 Task: nan
Action: Mouse moved to (372, 105)
Screenshot: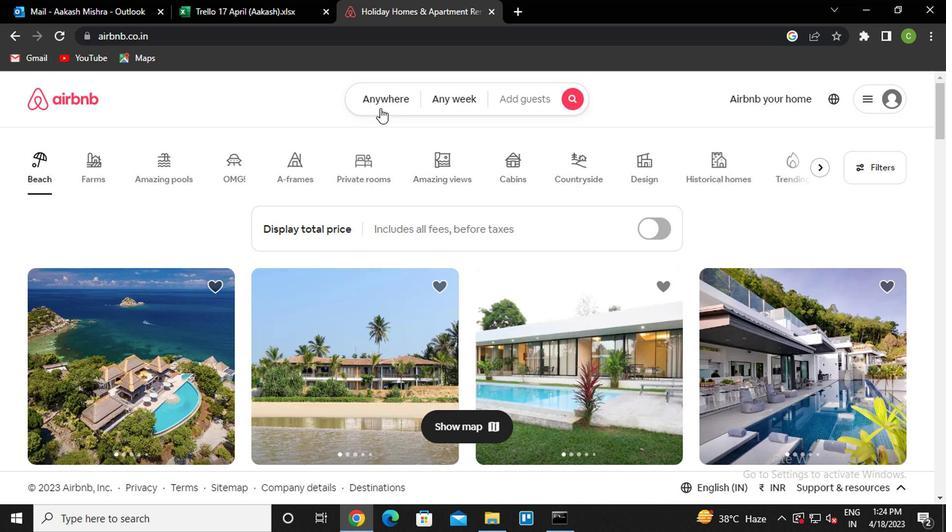 
Action: Mouse pressed left at (372, 105)
Screenshot: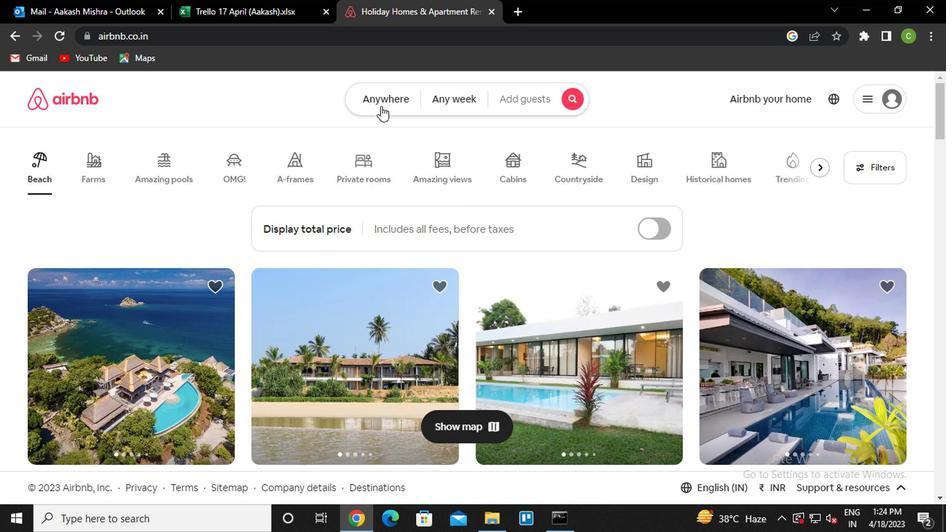 
Action: Mouse moved to (288, 160)
Screenshot: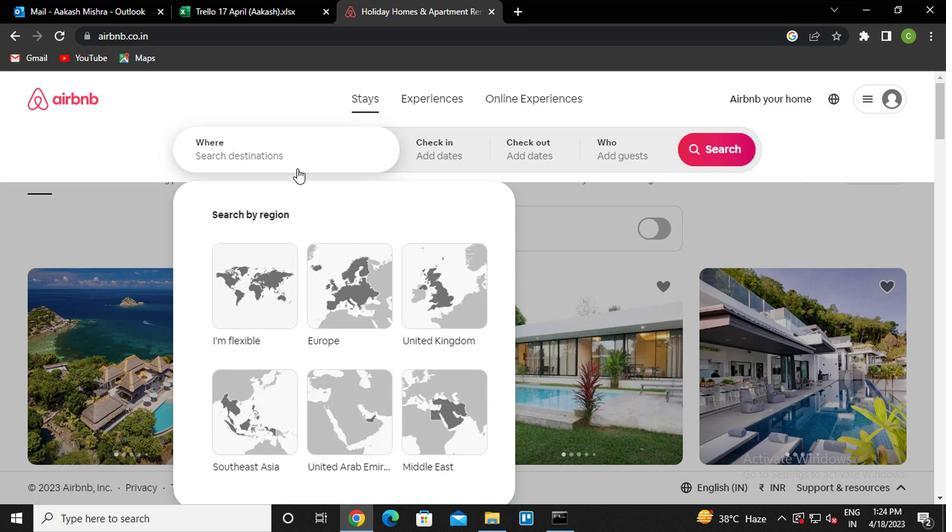 
Action: Mouse pressed left at (288, 160)
Screenshot: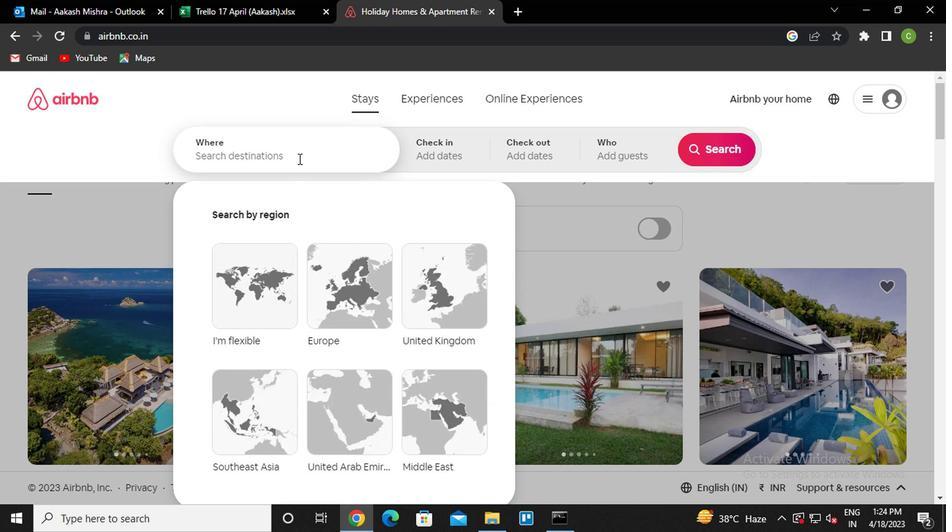 
Action: Key pressed m<Key.caps_lock>oreno<Key.space>brazil
Screenshot: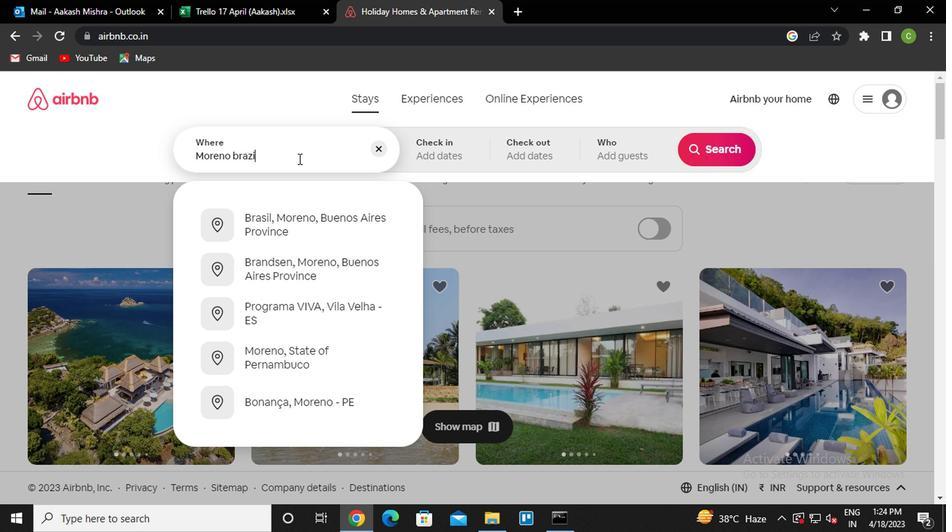 
Action: Mouse moved to (304, 238)
Screenshot: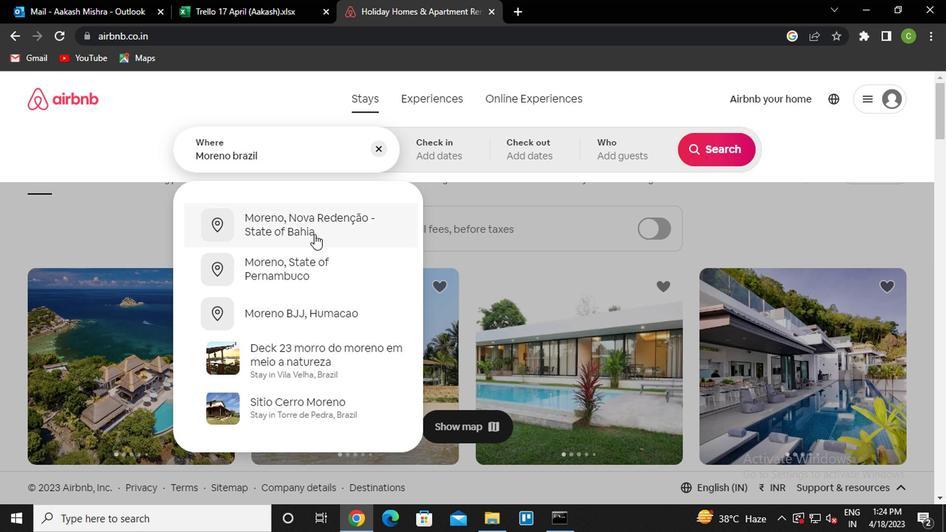 
Action: Mouse pressed left at (304, 238)
Screenshot: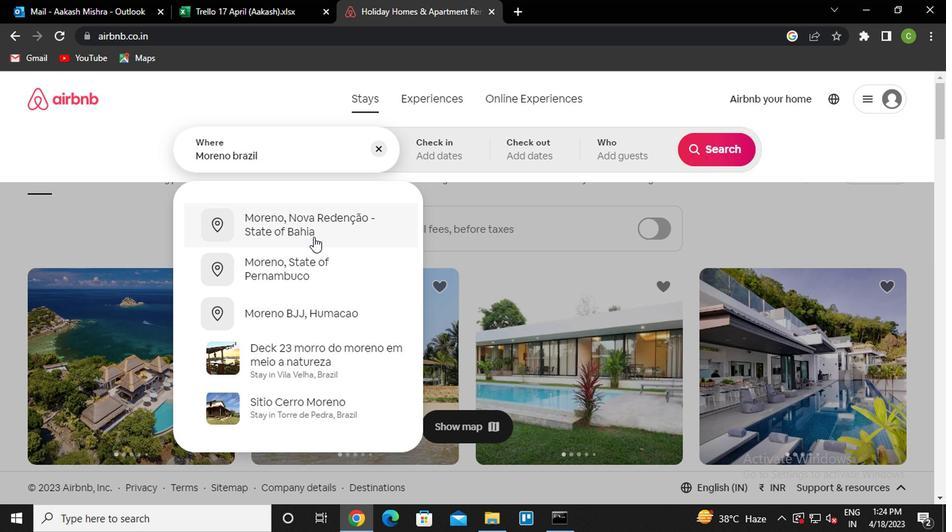 
Action: Mouse moved to (710, 260)
Screenshot: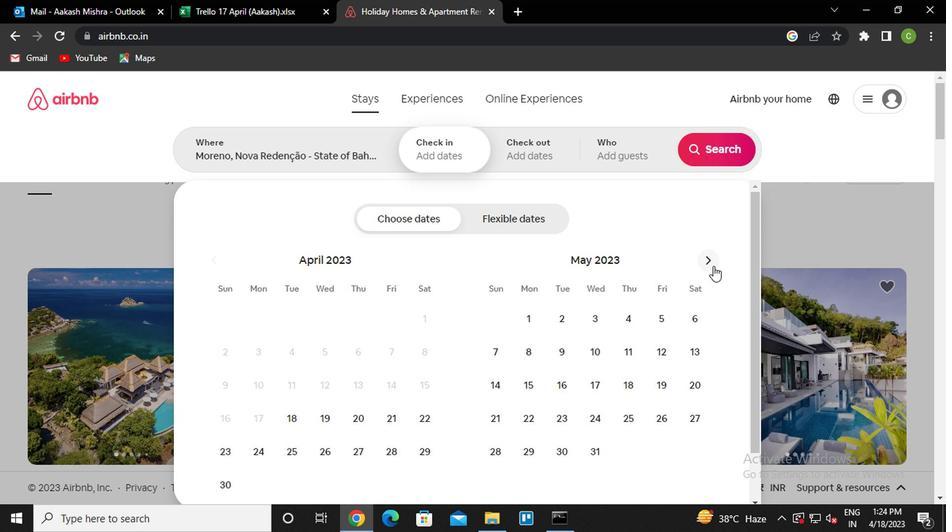 
Action: Mouse pressed left at (710, 260)
Screenshot: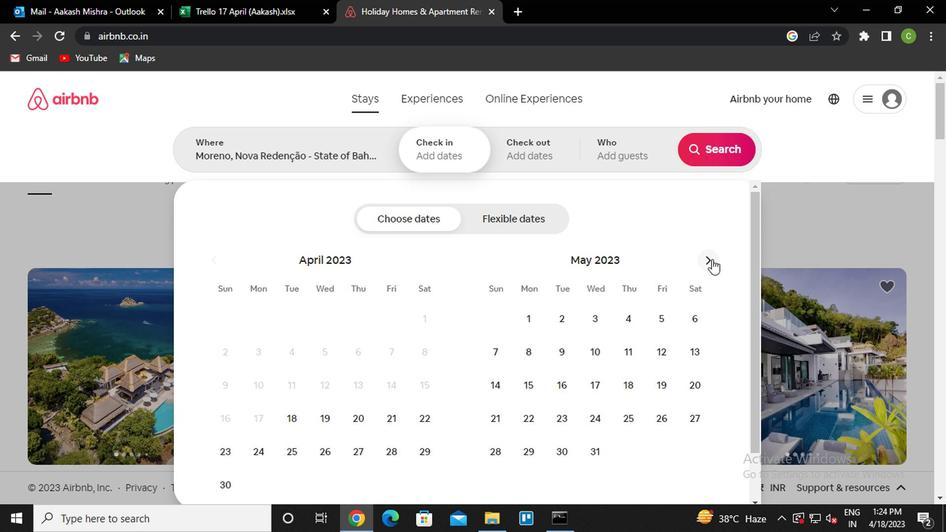 
Action: Mouse moved to (588, 422)
Screenshot: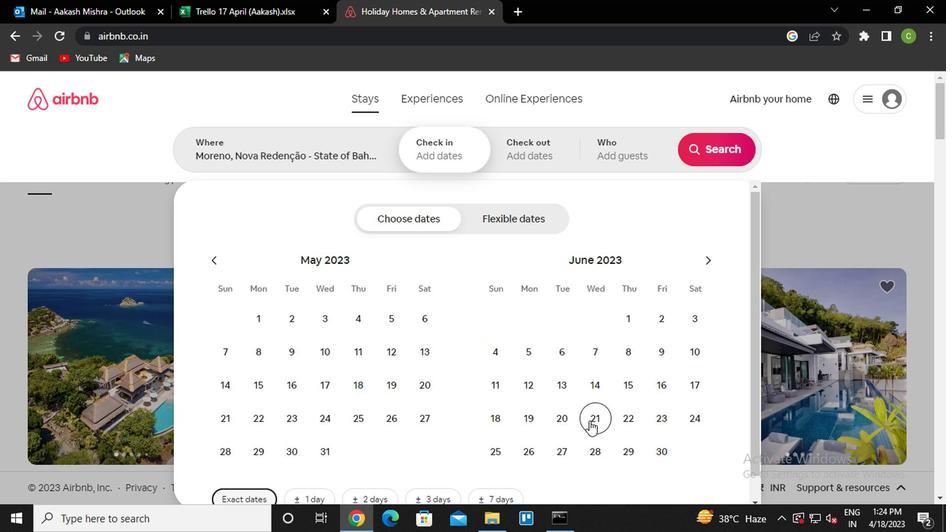 
Action: Mouse pressed left at (588, 422)
Screenshot: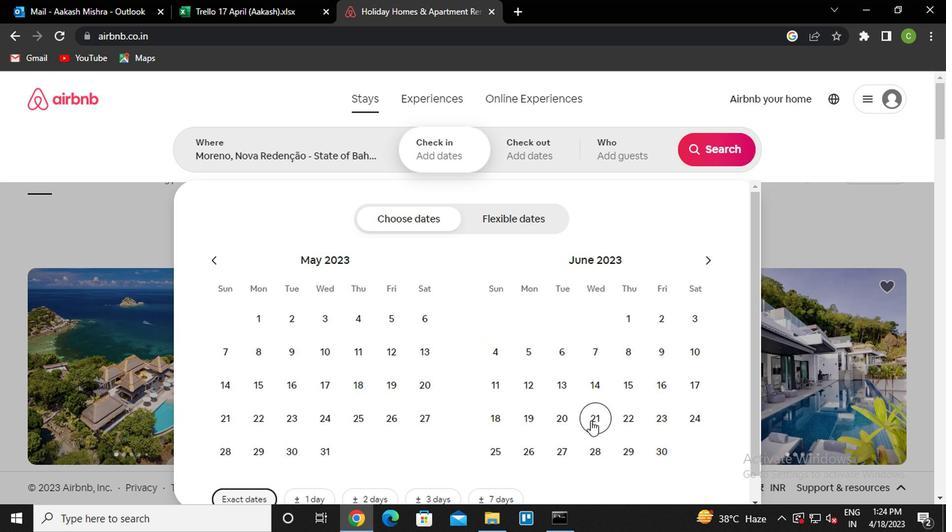
Action: Mouse moved to (627, 453)
Screenshot: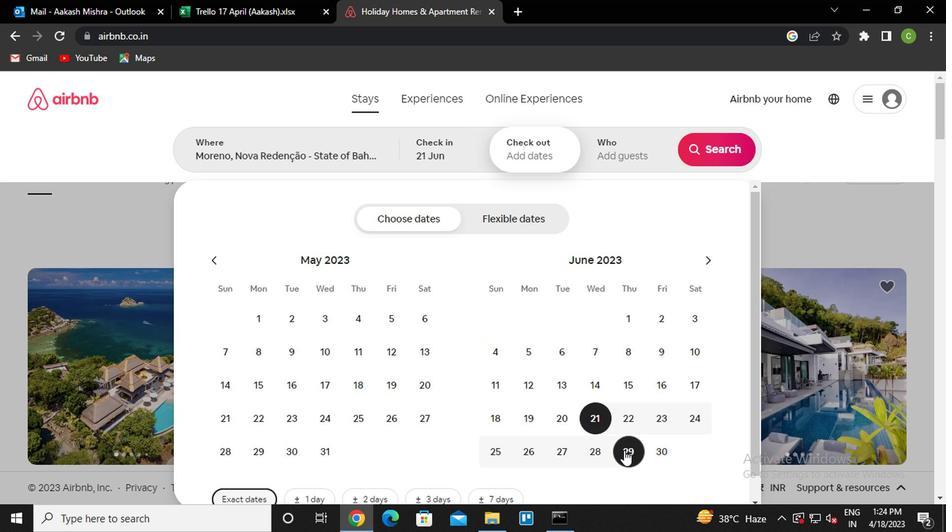 
Action: Mouse pressed left at (627, 453)
Screenshot: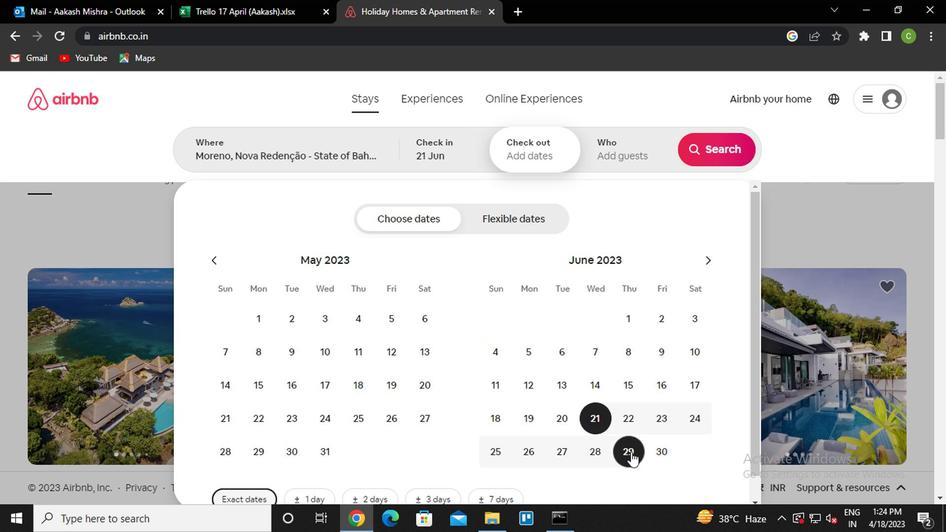 
Action: Mouse moved to (643, 144)
Screenshot: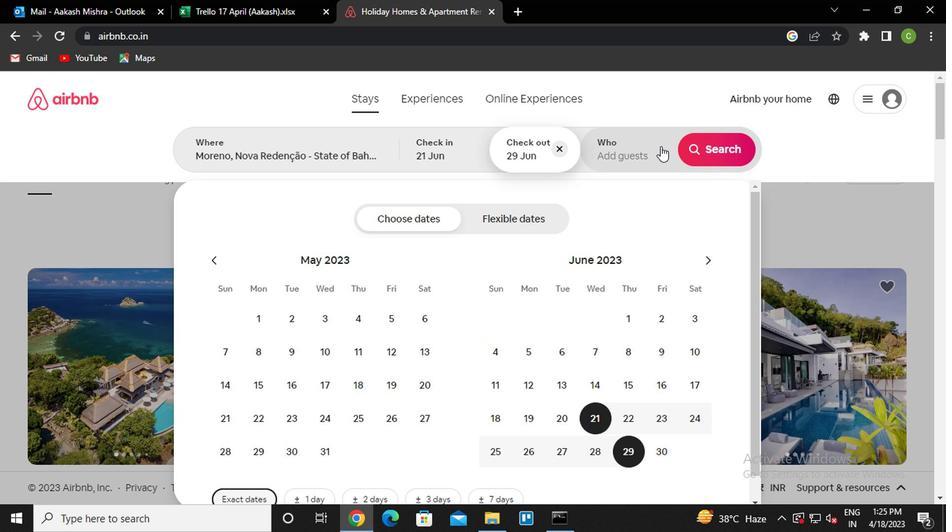 
Action: Mouse pressed left at (643, 144)
Screenshot: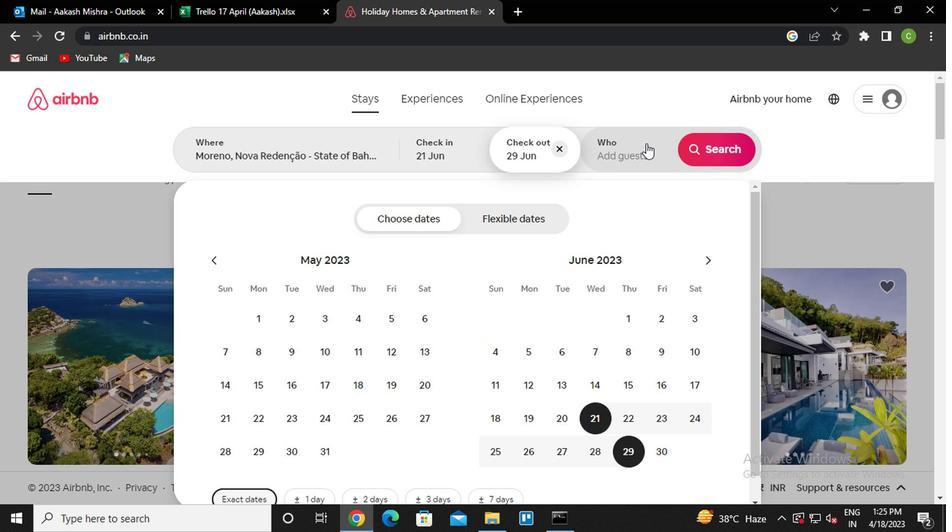
Action: Mouse moved to (716, 228)
Screenshot: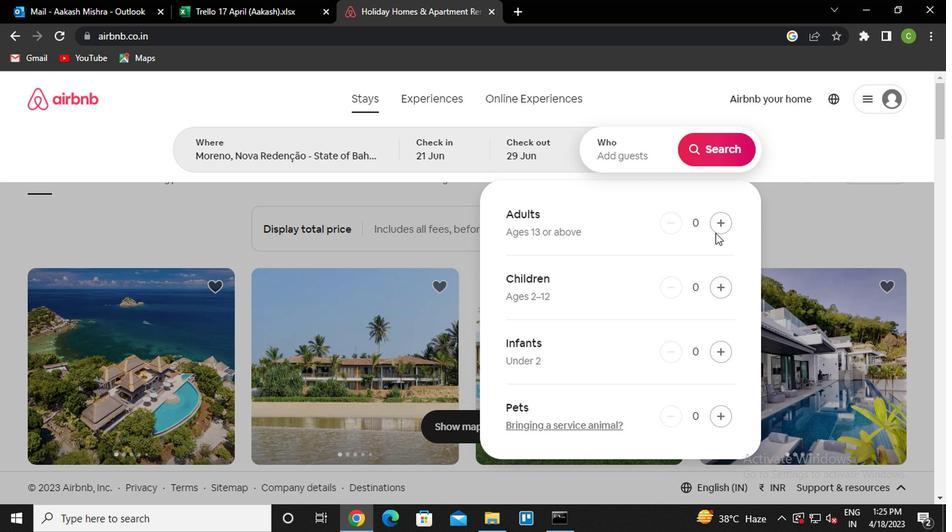 
Action: Mouse pressed left at (716, 228)
Screenshot: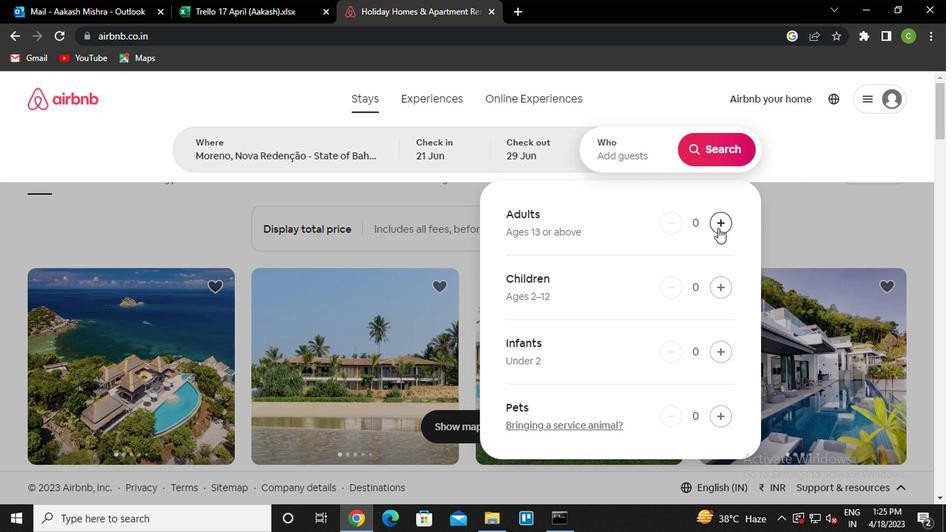 
Action: Mouse pressed left at (716, 228)
Screenshot: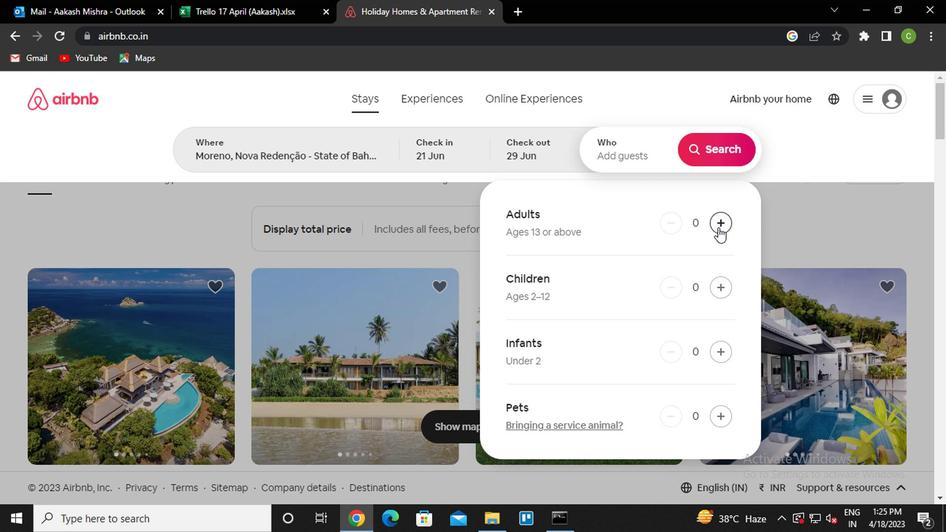 
Action: Mouse pressed left at (716, 228)
Screenshot: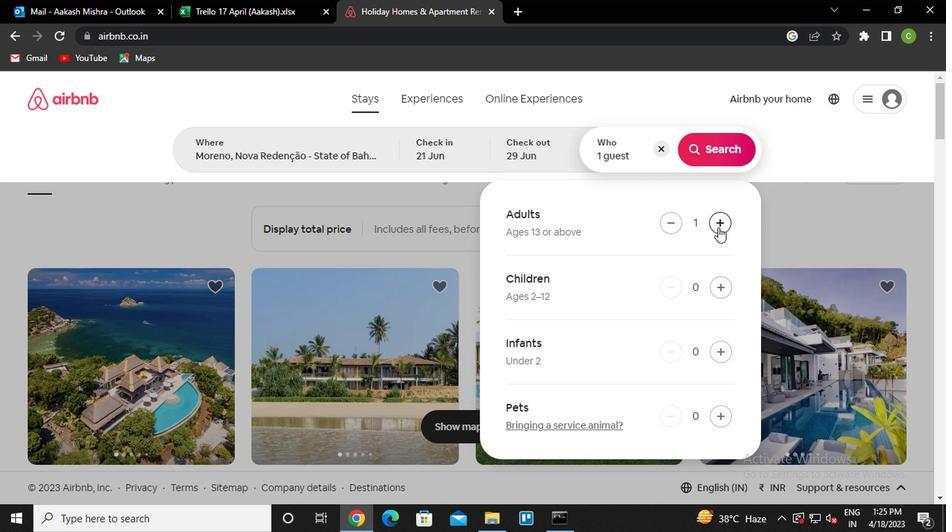 
Action: Mouse pressed left at (716, 228)
Screenshot: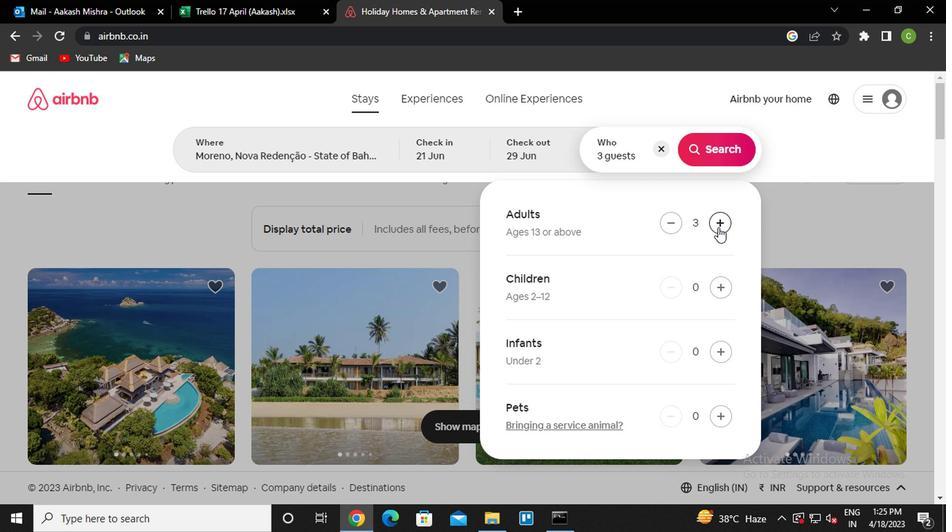 
Action: Mouse moved to (799, 228)
Screenshot: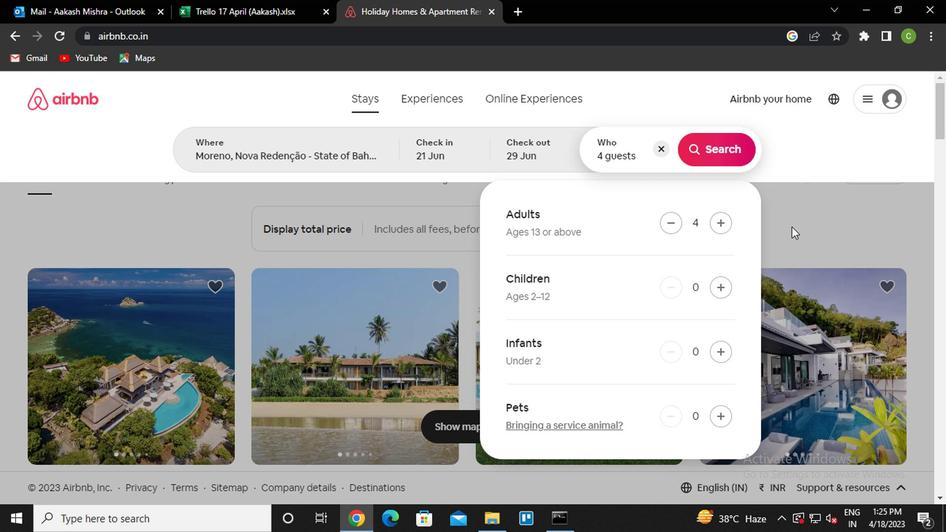 
Action: Mouse pressed left at (799, 228)
Screenshot: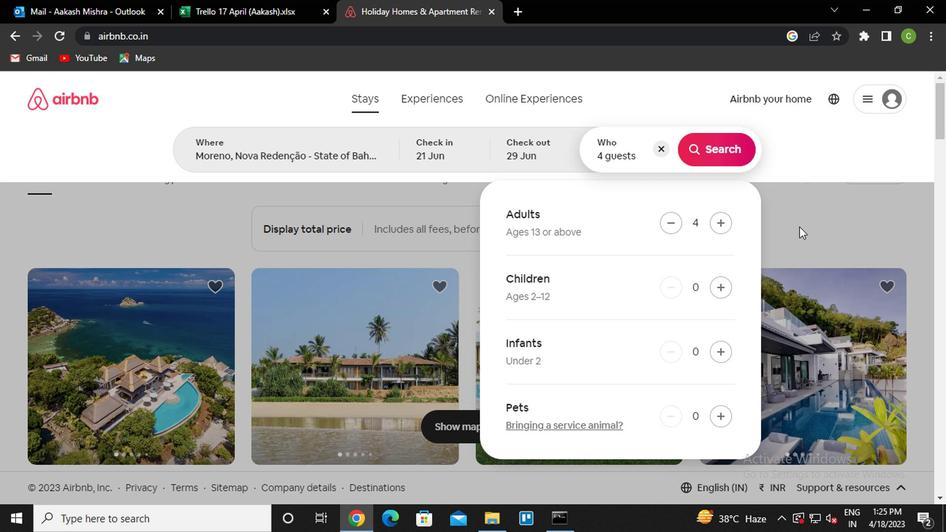 
Action: Mouse moved to (866, 166)
Screenshot: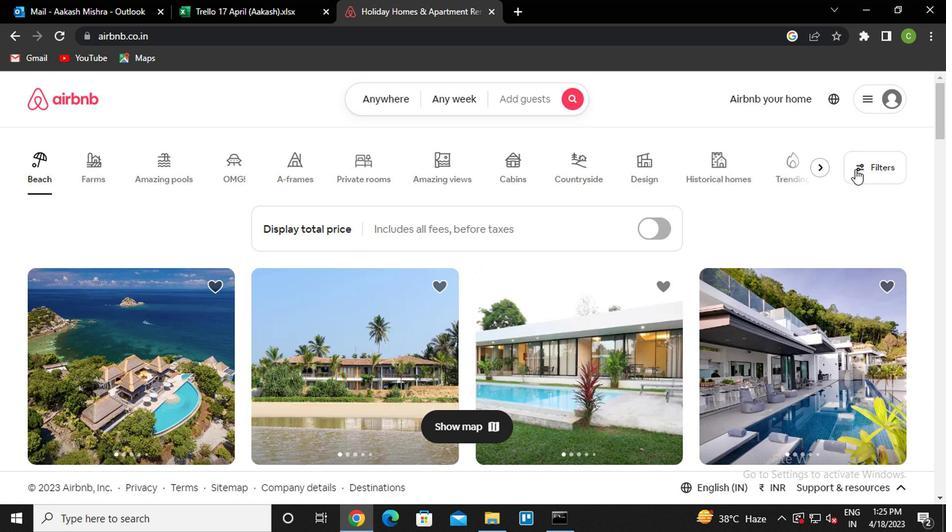 
Action: Mouse pressed left at (866, 166)
Screenshot: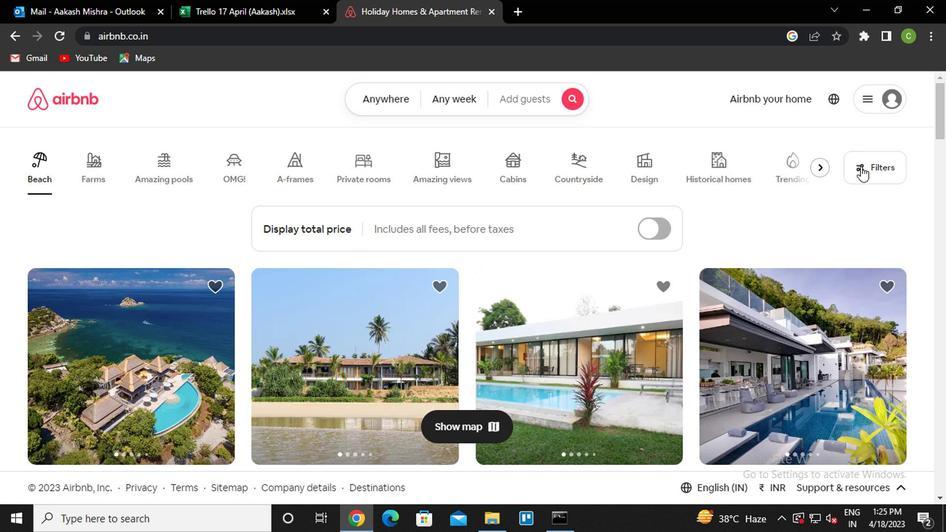 
Action: Mouse moved to (336, 329)
Screenshot: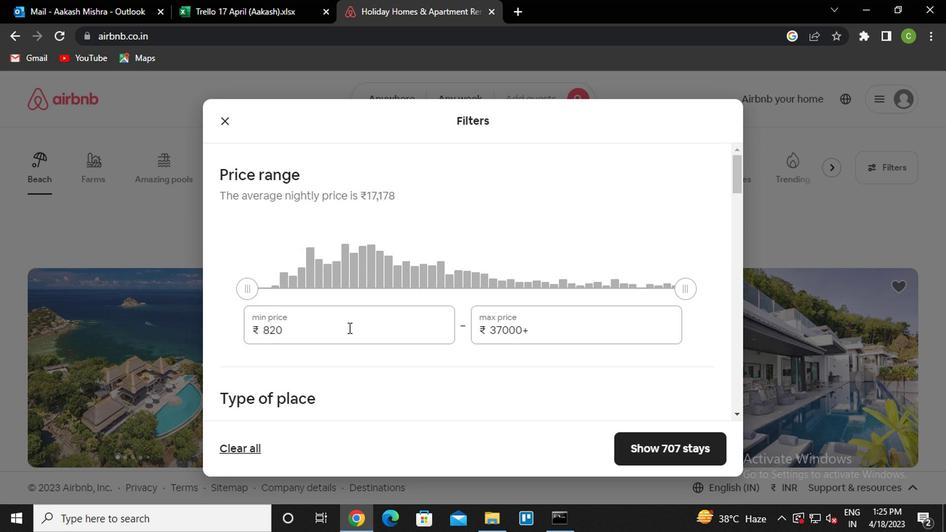 
Action: Mouse pressed left at (336, 329)
Screenshot: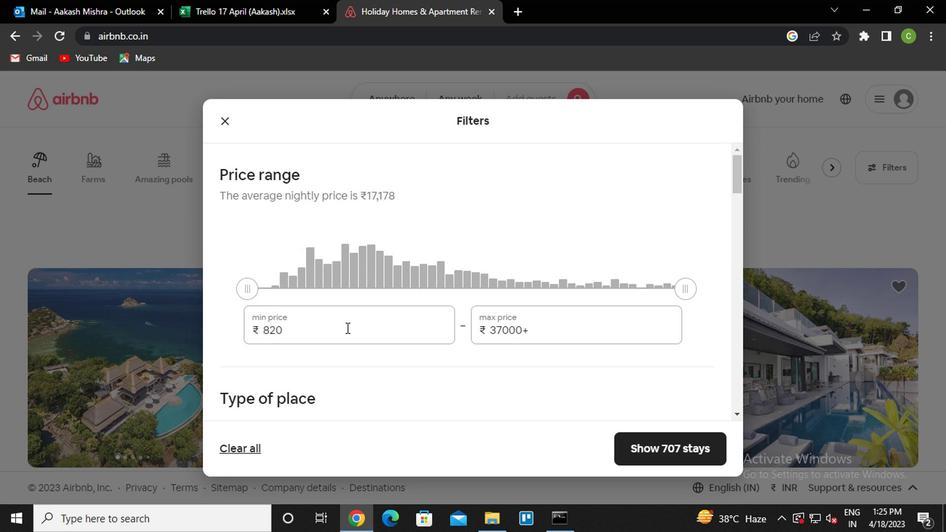 
Action: Key pressed <Key.backspace><Key.backspace><Key.backspace>7000
Screenshot: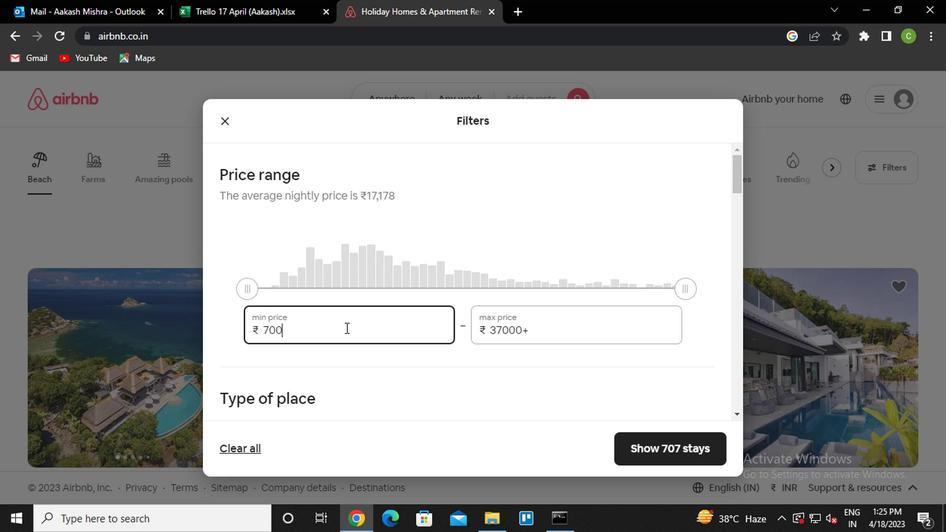 
Action: Mouse moved to (540, 333)
Screenshot: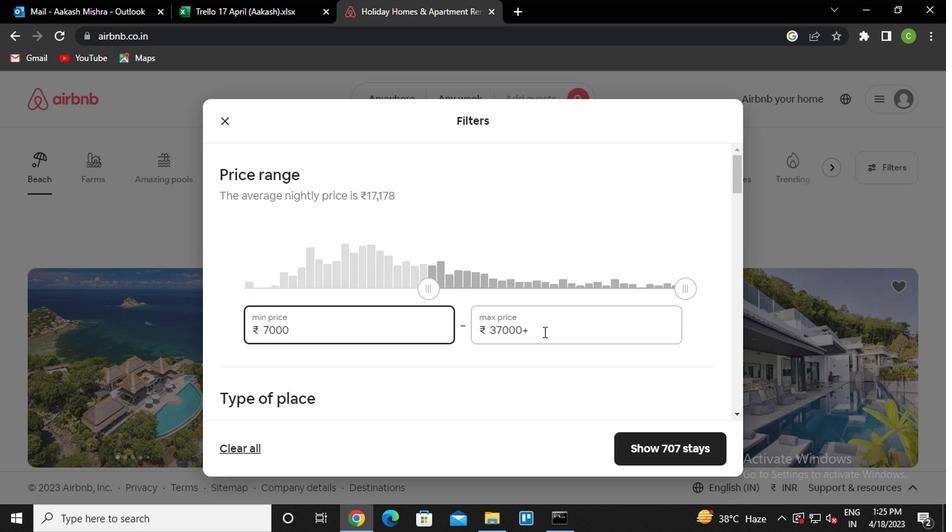 
Action: Mouse pressed left at (540, 333)
Screenshot: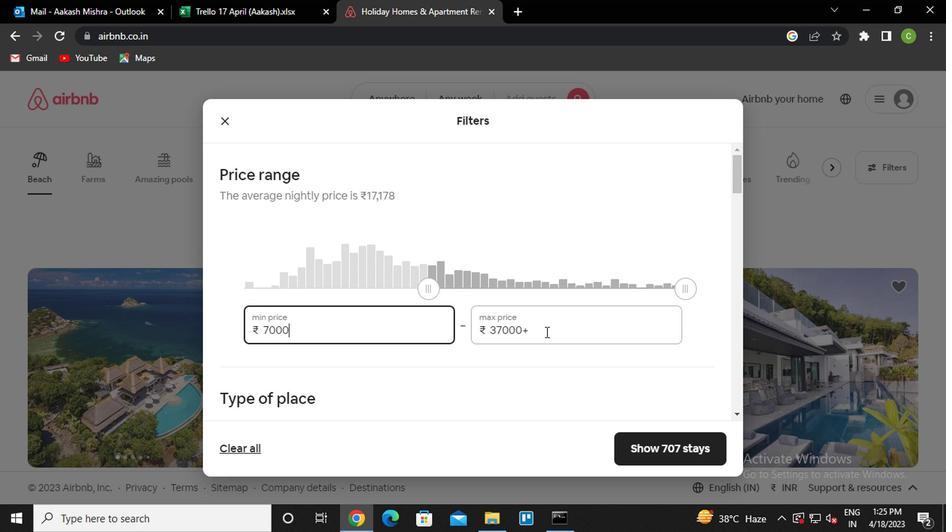 
Action: Key pressed <Key.backspace><Key.backspace><Key.backspace><Key.backspace><Key.backspace><Key.backspace>12000
Screenshot: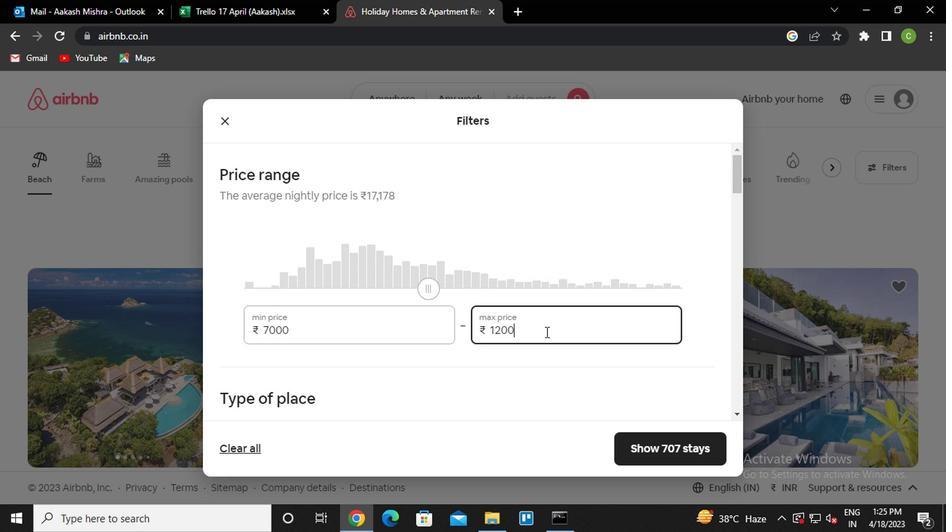 
Action: Mouse moved to (534, 330)
Screenshot: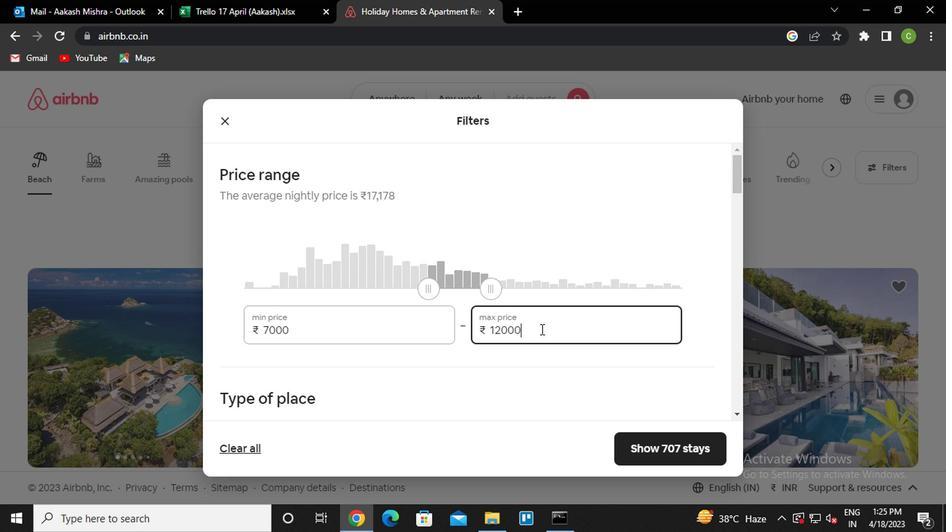 
Action: Mouse scrolled (534, 330) with delta (0, 0)
Screenshot: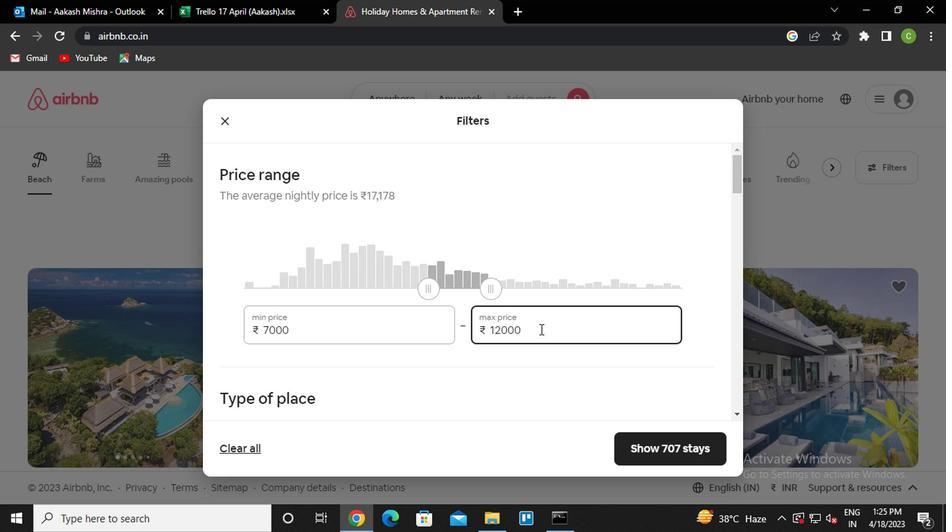 
Action: Mouse moved to (532, 330)
Screenshot: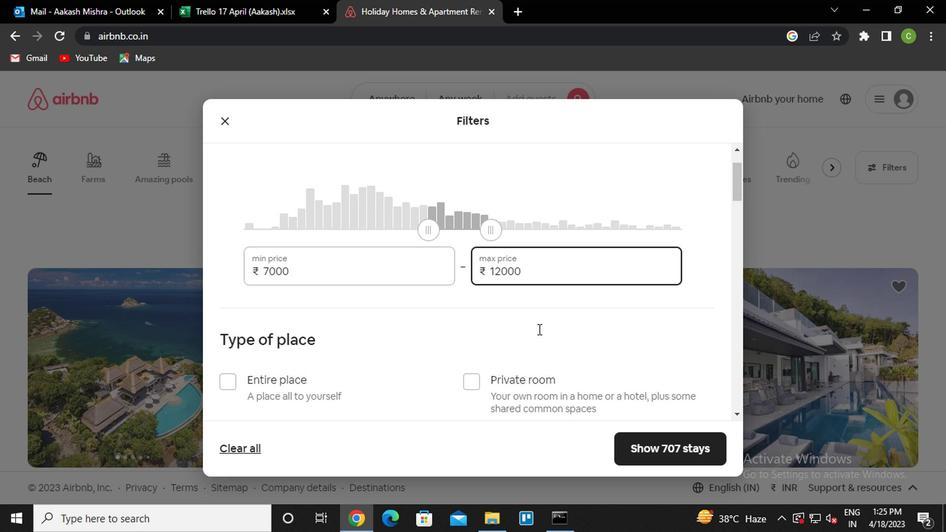 
Action: Mouse scrolled (532, 330) with delta (0, 0)
Screenshot: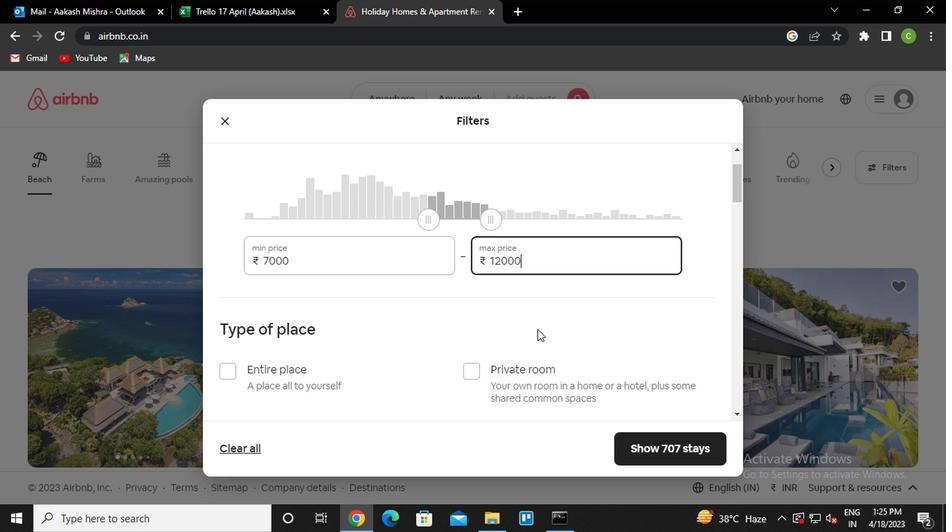 
Action: Mouse moved to (446, 344)
Screenshot: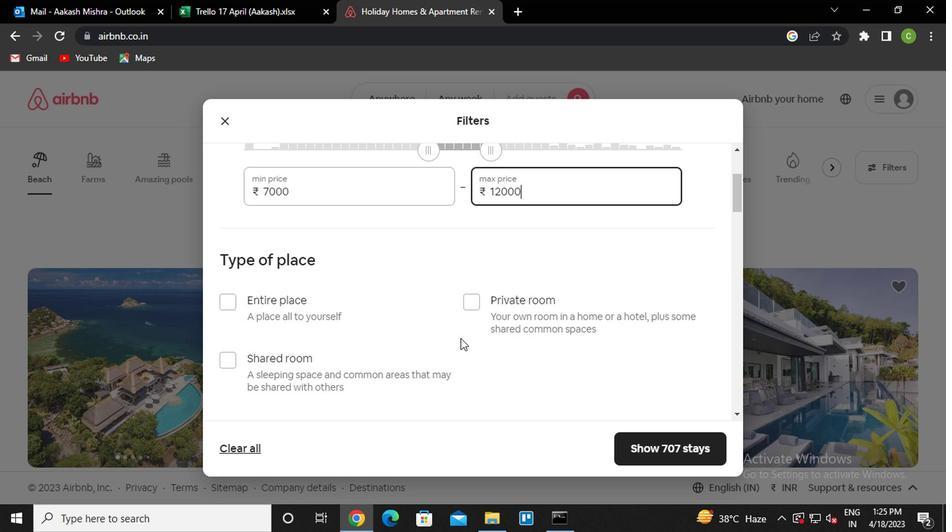 
Action: Mouse scrolled (446, 343) with delta (0, 0)
Screenshot: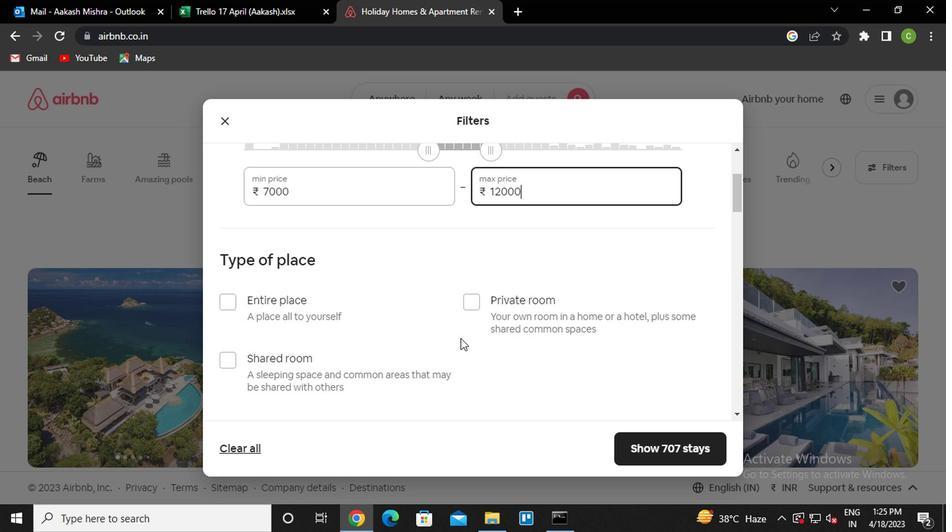 
Action: Mouse moved to (439, 344)
Screenshot: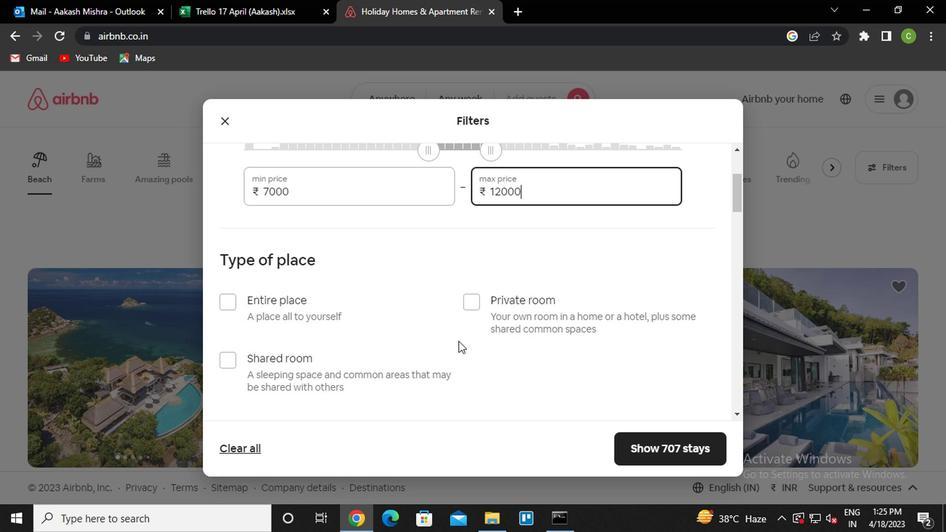 
Action: Mouse scrolled (439, 343) with delta (0, 0)
Screenshot: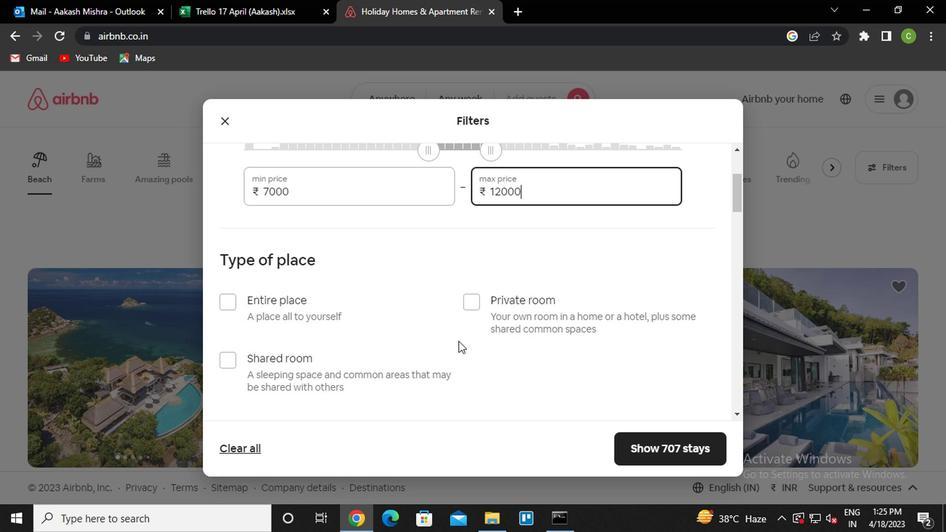 
Action: Mouse moved to (231, 167)
Screenshot: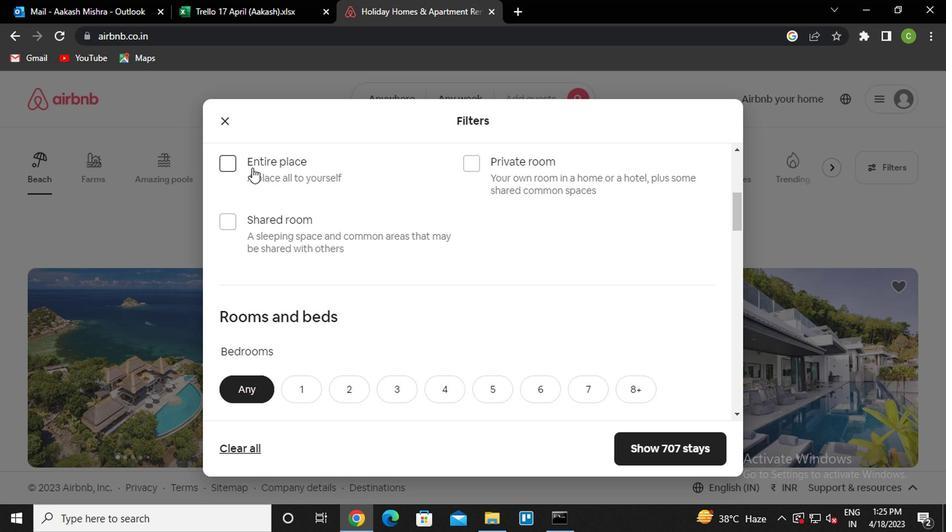 
Action: Mouse pressed left at (231, 167)
Screenshot: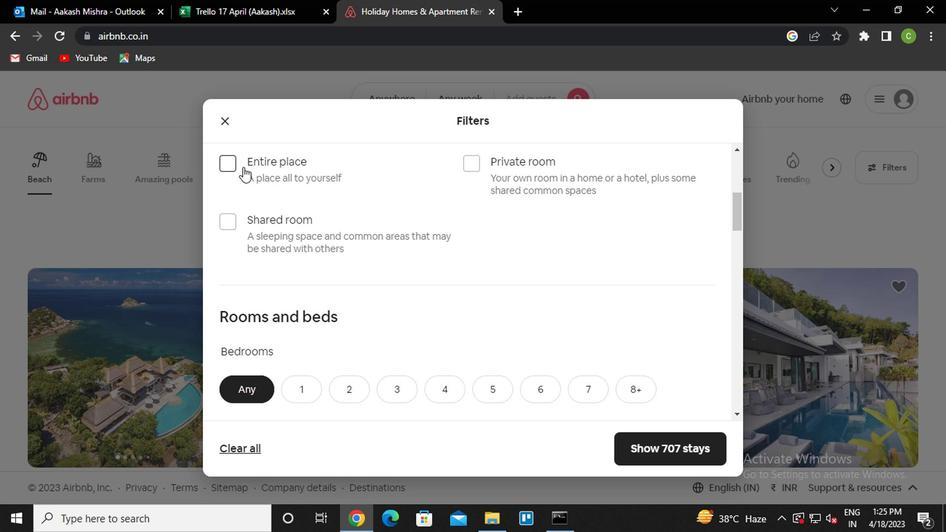 
Action: Mouse moved to (326, 346)
Screenshot: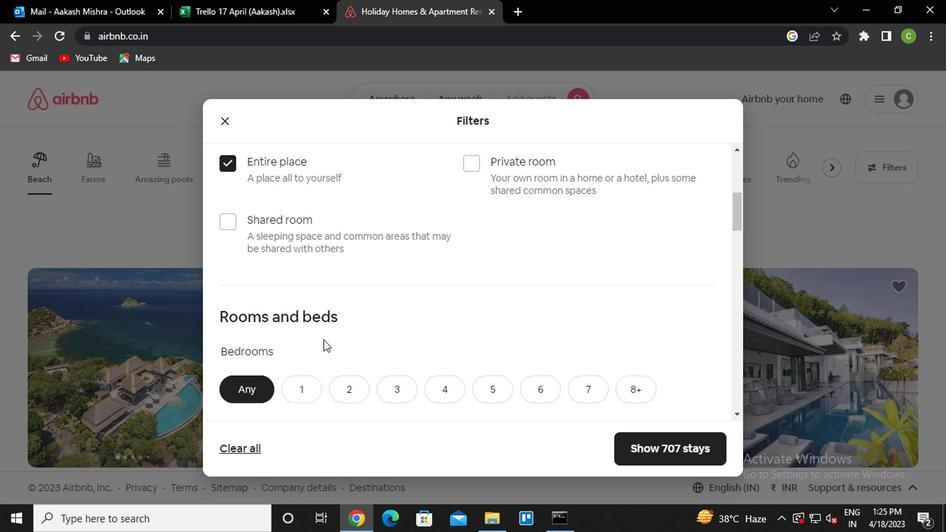 
Action: Mouse scrolled (326, 345) with delta (0, 0)
Screenshot: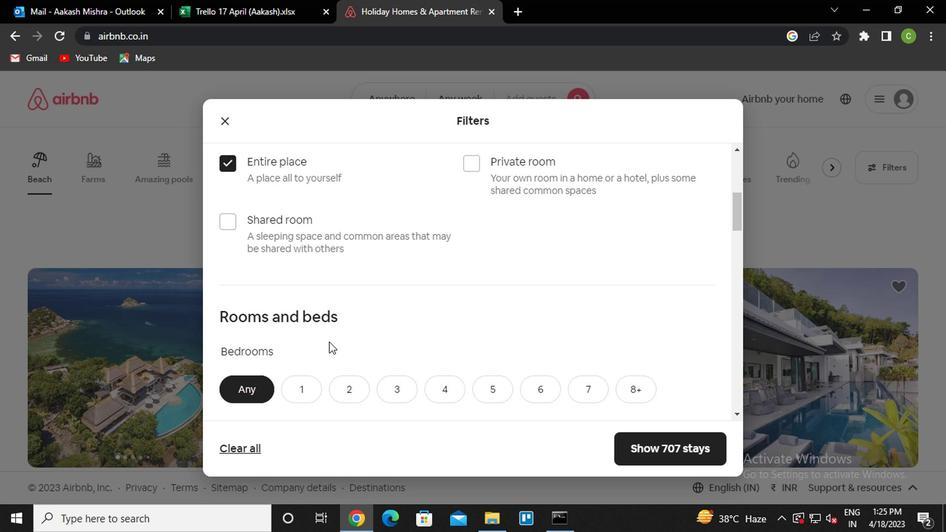 
Action: Mouse moved to (326, 346)
Screenshot: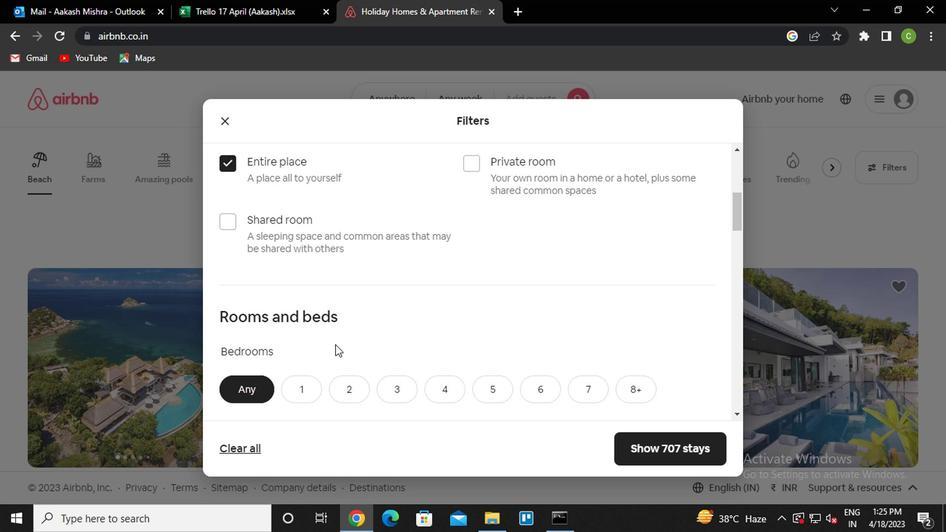 
Action: Mouse scrolled (326, 345) with delta (0, 0)
Screenshot: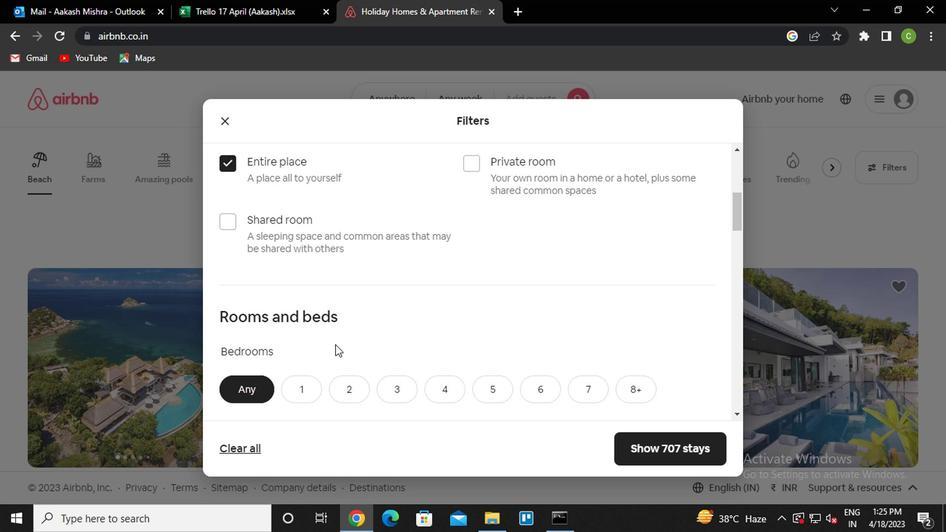 
Action: Mouse moved to (343, 242)
Screenshot: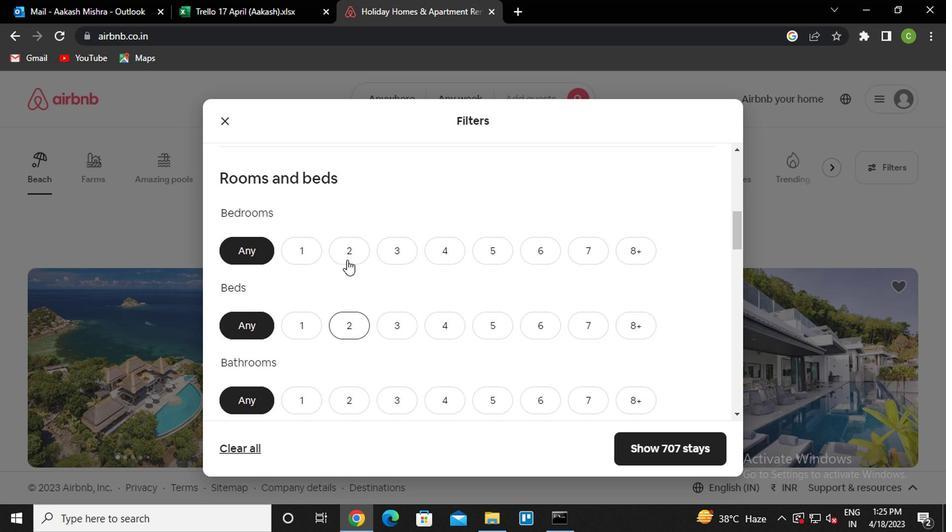 
Action: Mouse pressed left at (343, 242)
Screenshot: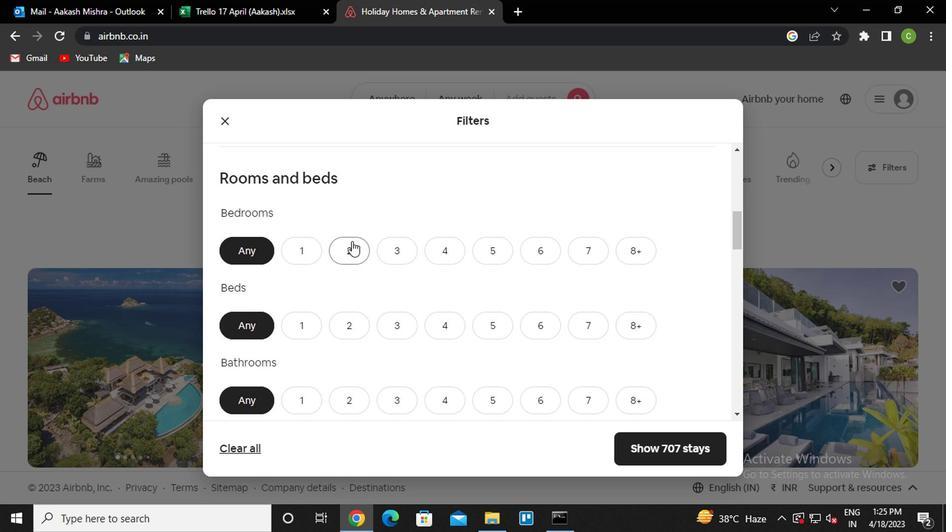 
Action: Mouse moved to (337, 321)
Screenshot: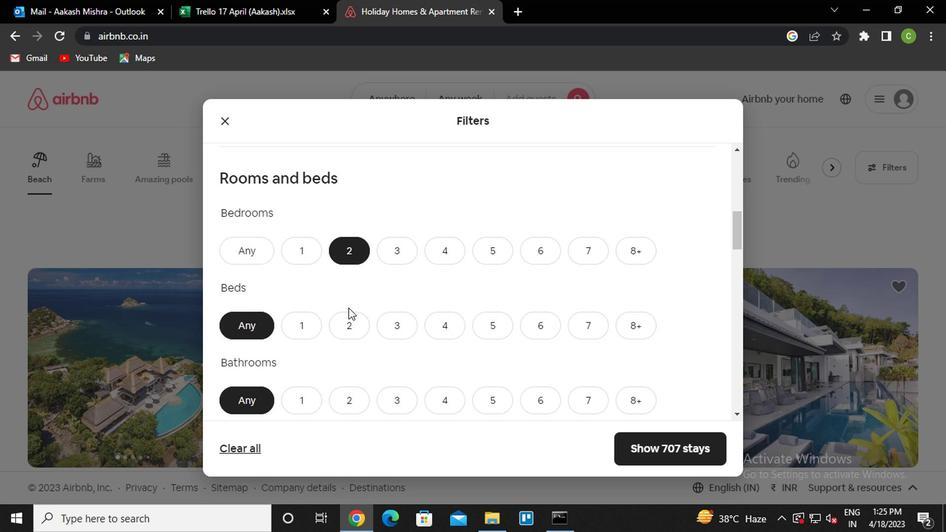
Action: Mouse pressed left at (337, 321)
Screenshot: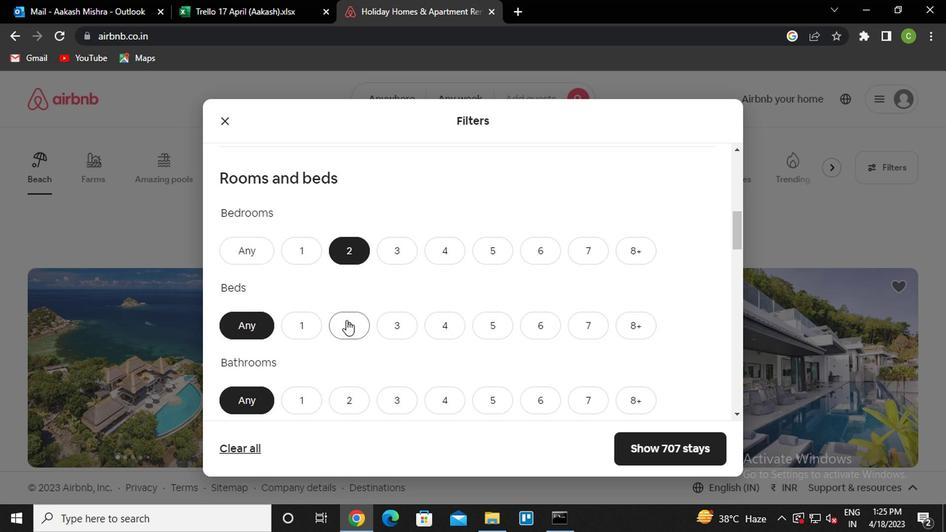 
Action: Mouse moved to (349, 400)
Screenshot: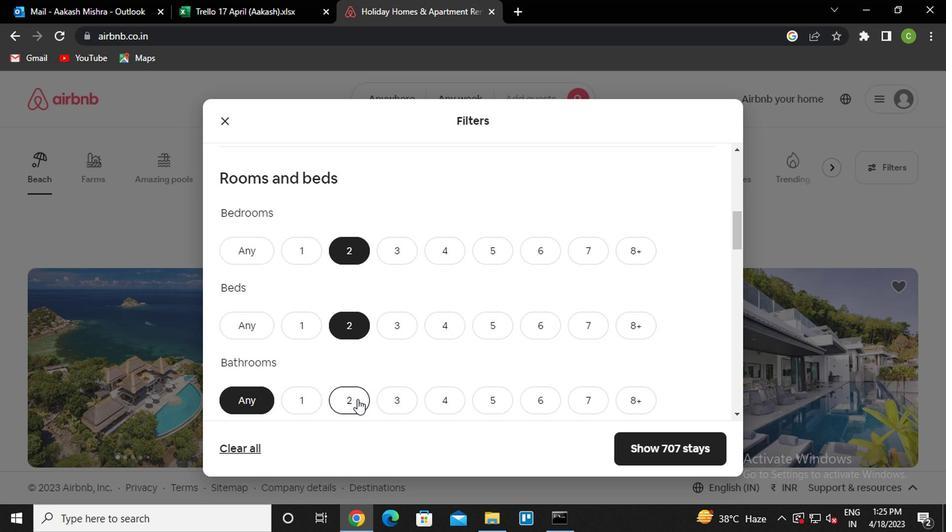 
Action: Mouse pressed left at (349, 400)
Screenshot: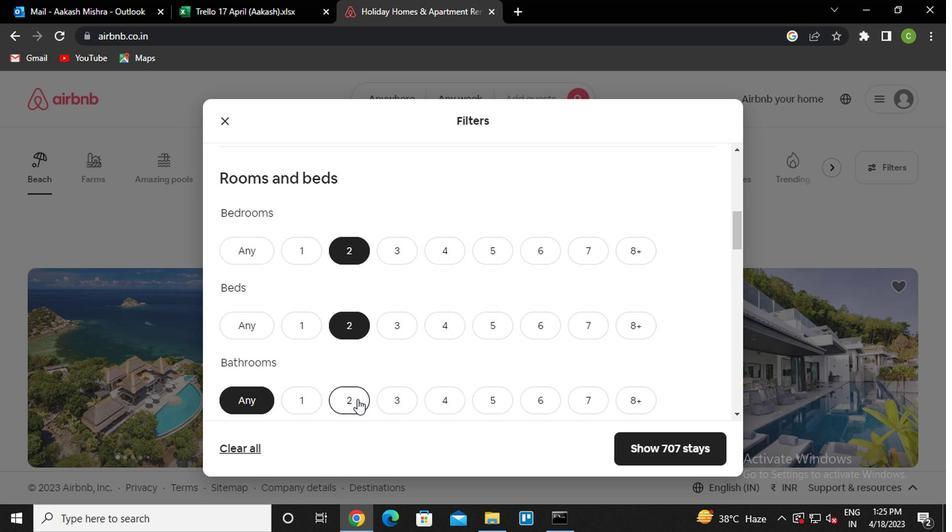 
Action: Mouse moved to (384, 363)
Screenshot: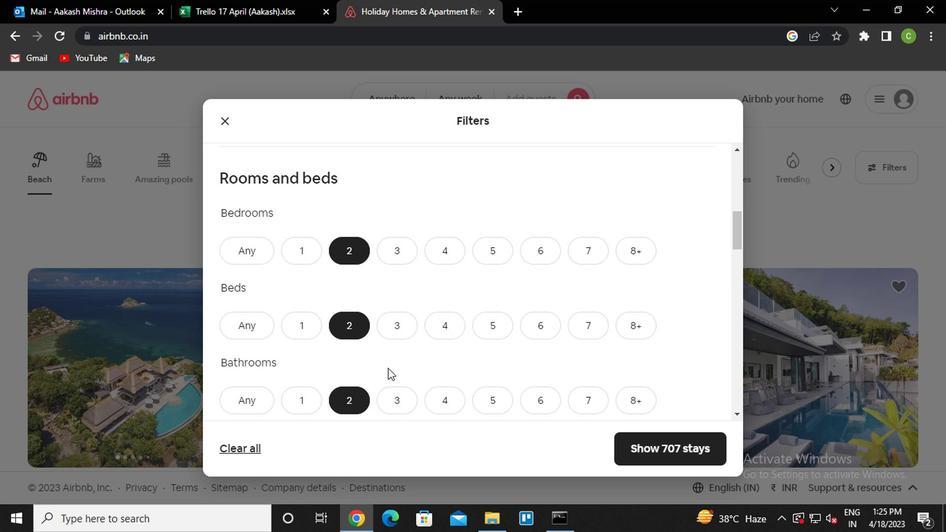 
Action: Mouse scrolled (384, 362) with delta (0, 0)
Screenshot: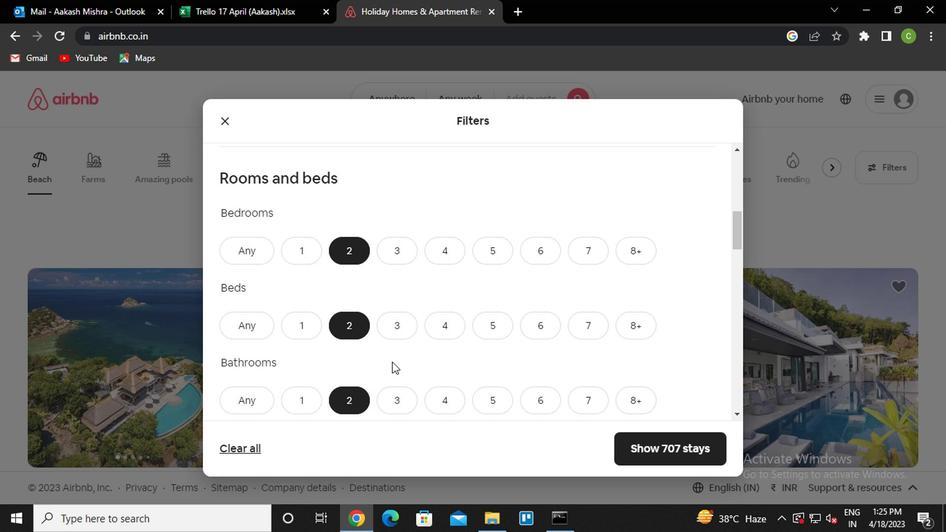 
Action: Mouse scrolled (384, 362) with delta (0, 0)
Screenshot: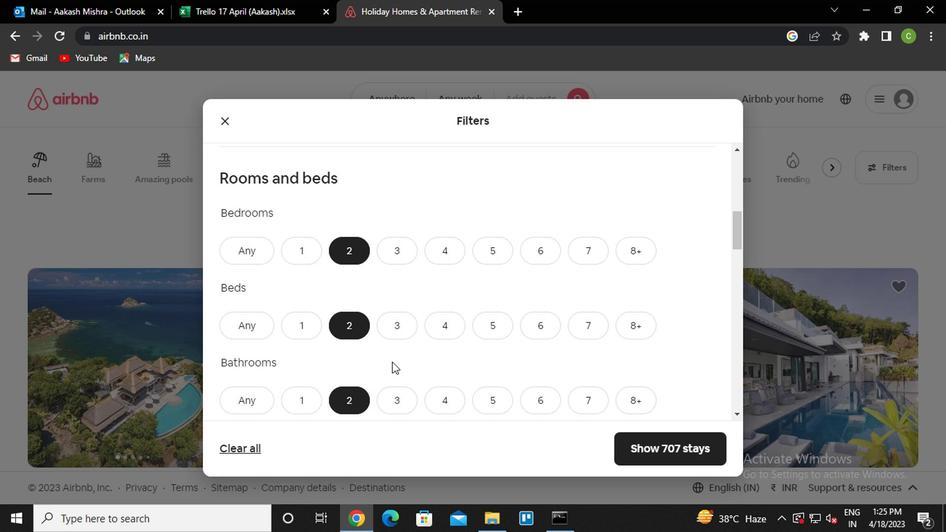 
Action: Mouse scrolled (384, 362) with delta (0, 0)
Screenshot: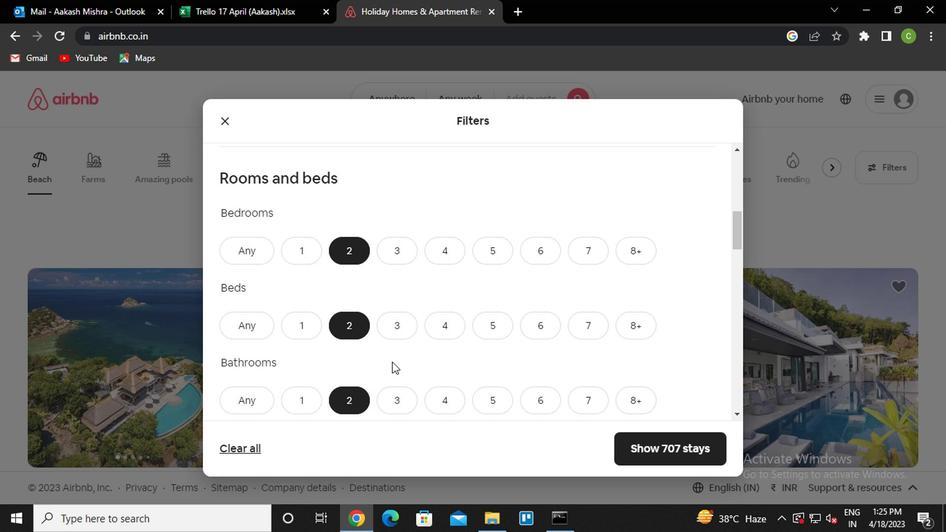 
Action: Mouse scrolled (384, 362) with delta (0, 0)
Screenshot: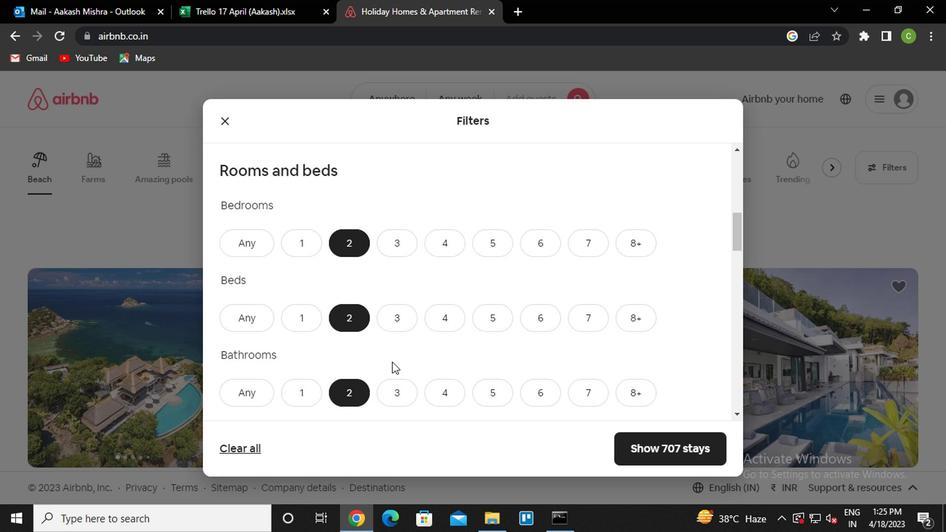 
Action: Mouse moved to (380, 291)
Screenshot: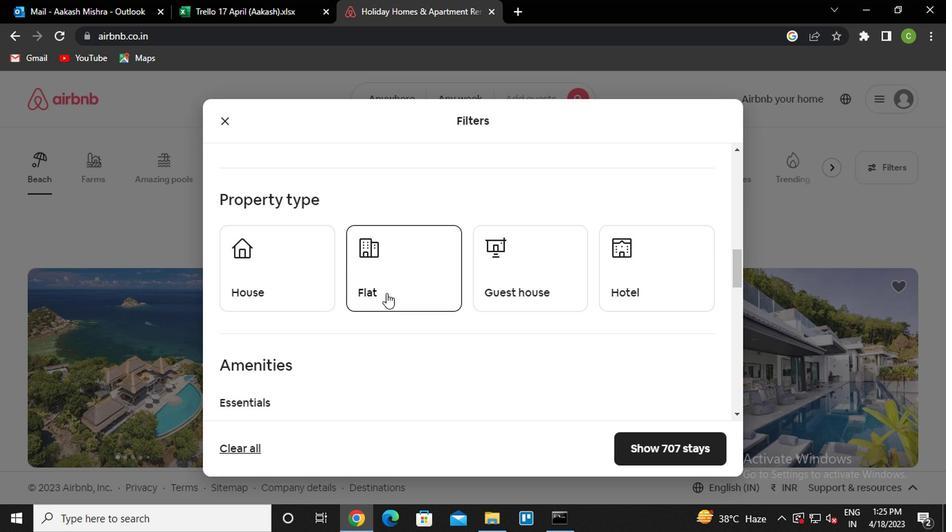 
Action: Mouse pressed left at (380, 291)
Screenshot: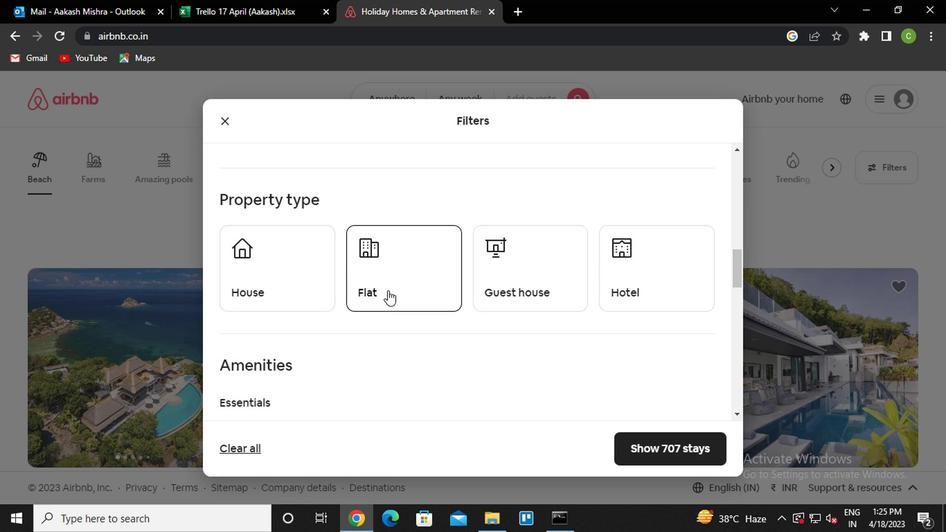 
Action: Mouse moved to (406, 354)
Screenshot: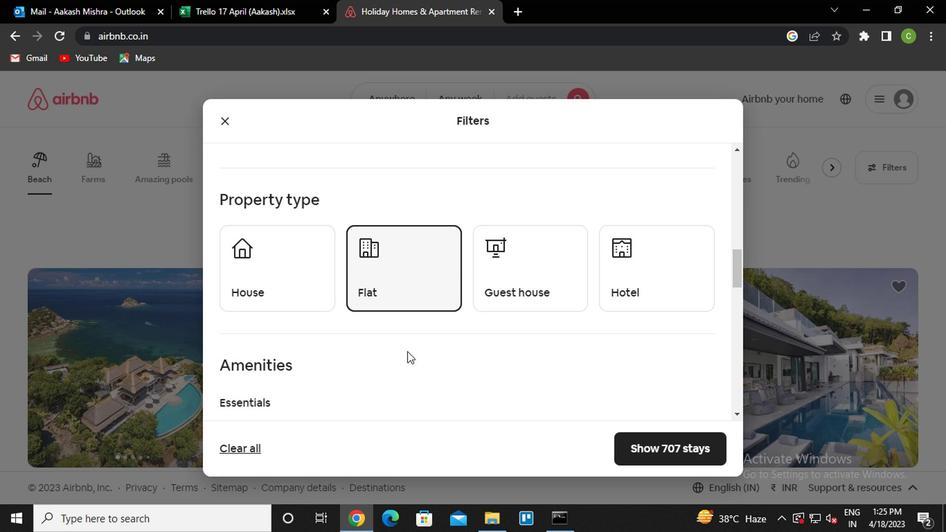 
Action: Mouse scrolled (406, 353) with delta (0, 0)
Screenshot: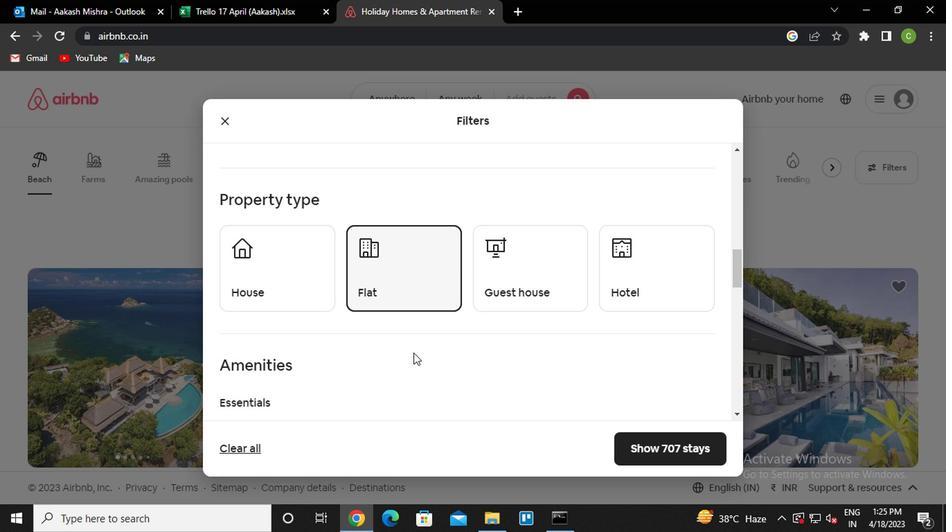 
Action: Mouse scrolled (406, 353) with delta (0, 0)
Screenshot: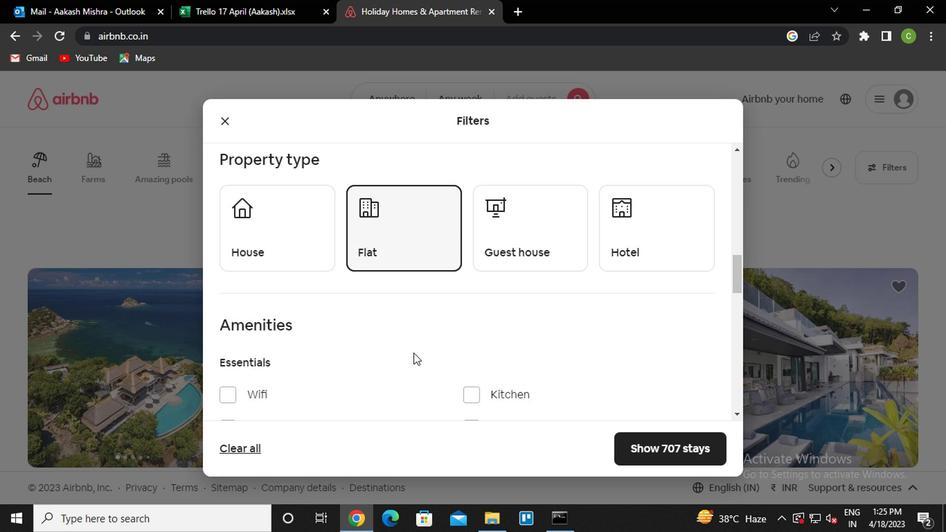 
Action: Mouse moved to (421, 335)
Screenshot: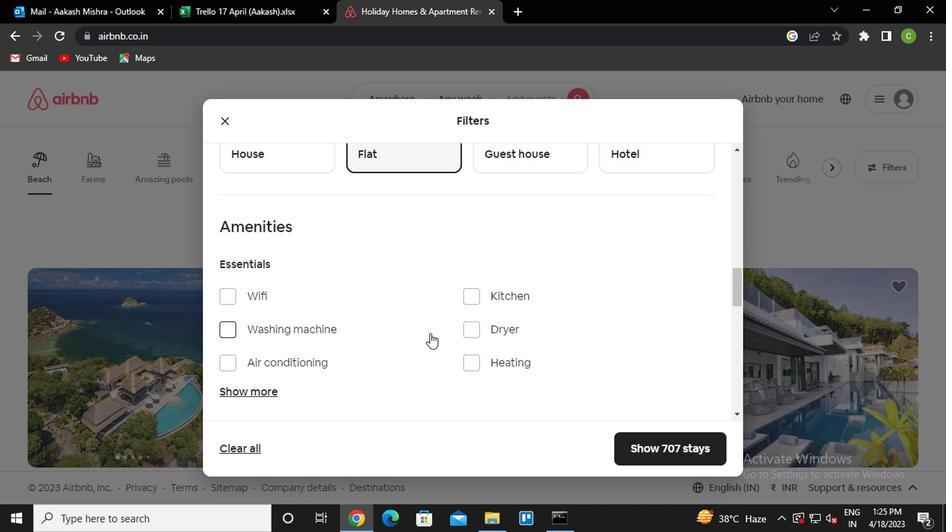 
Action: Mouse scrolled (421, 334) with delta (0, 0)
Screenshot: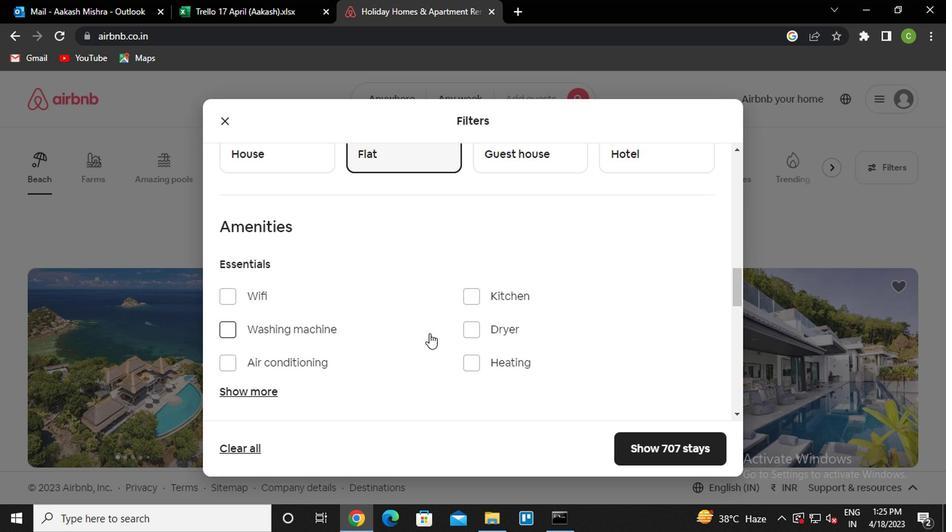 
Action: Mouse scrolled (421, 334) with delta (0, 0)
Screenshot: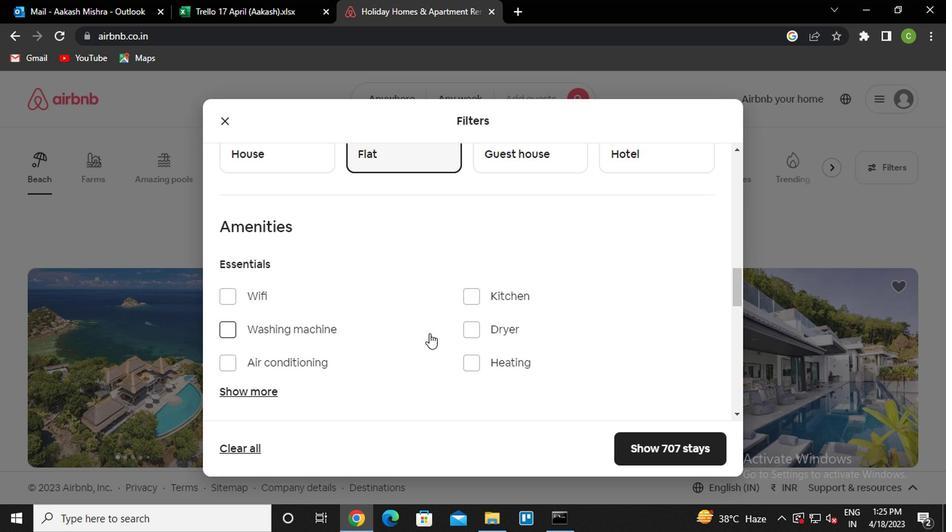 
Action: Mouse scrolled (421, 334) with delta (0, 0)
Screenshot: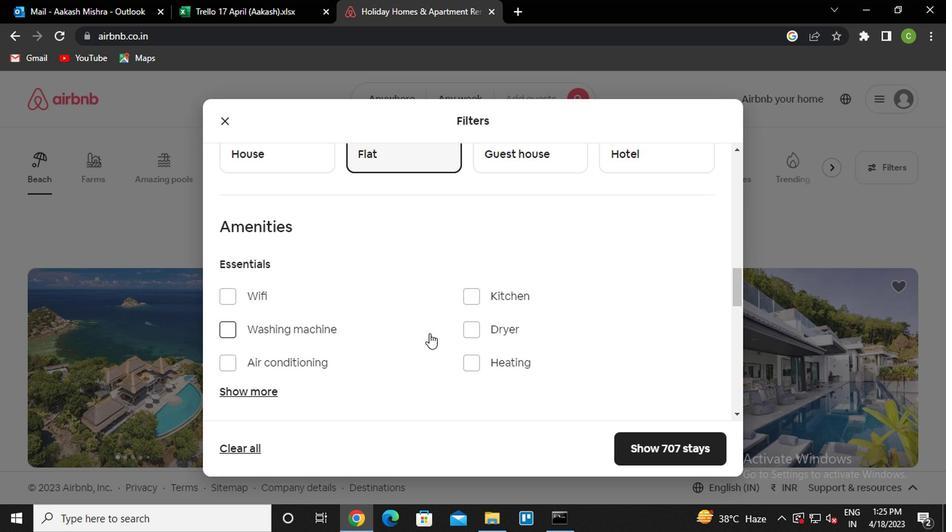 
Action: Mouse scrolled (421, 334) with delta (0, 0)
Screenshot: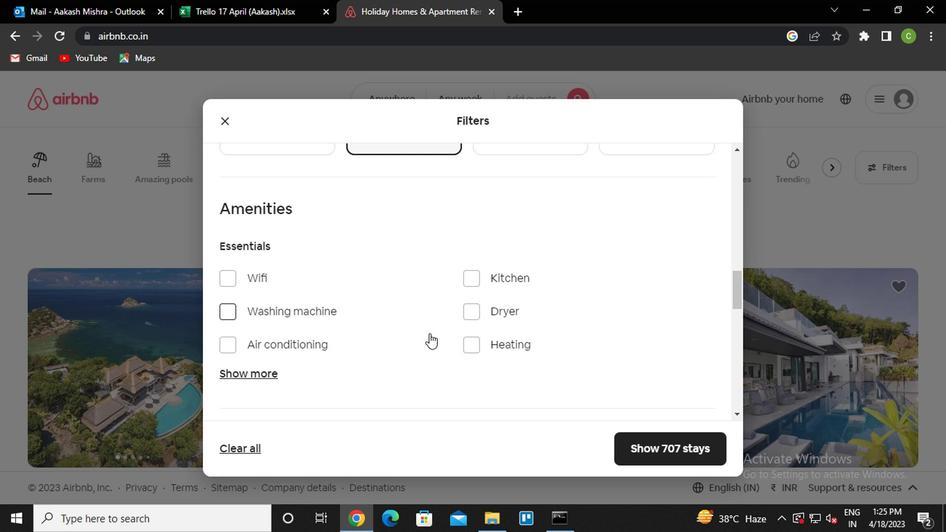 
Action: Mouse moved to (506, 288)
Screenshot: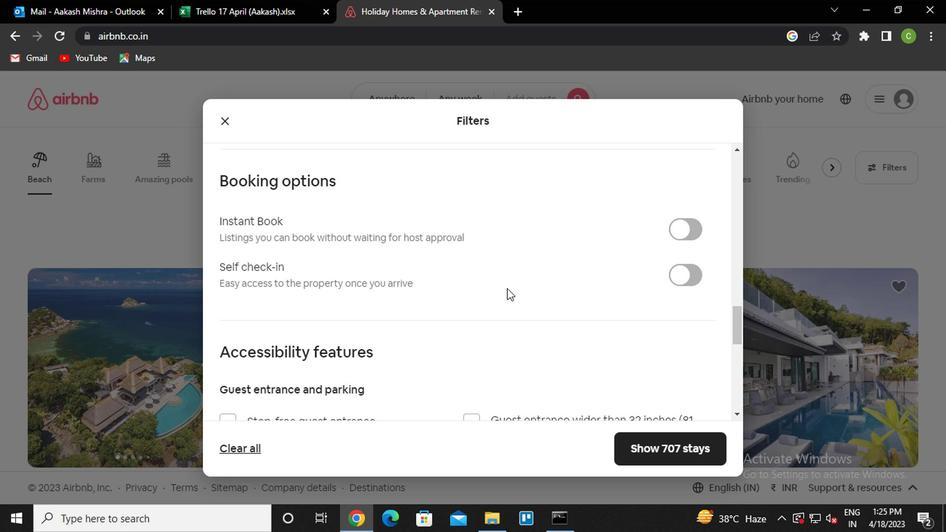 
Action: Mouse pressed left at (506, 288)
Screenshot: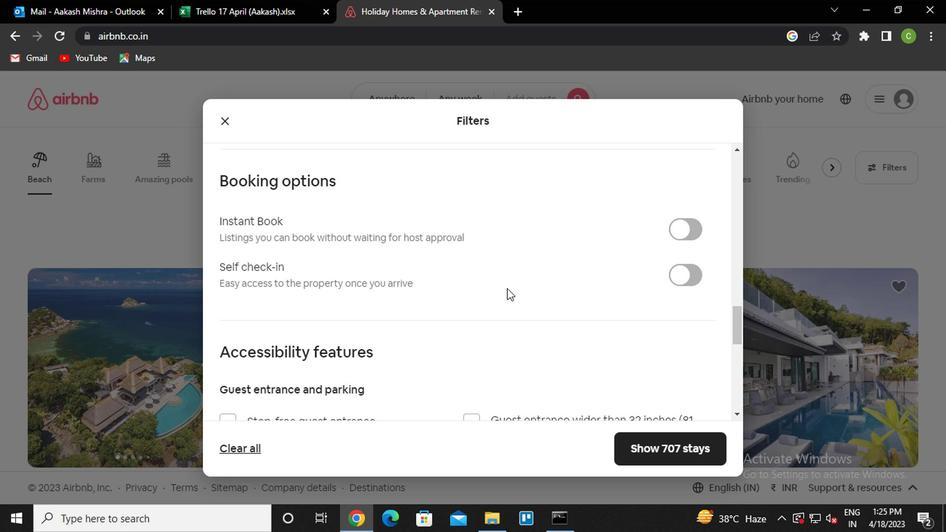 
Action: Mouse moved to (517, 279)
Screenshot: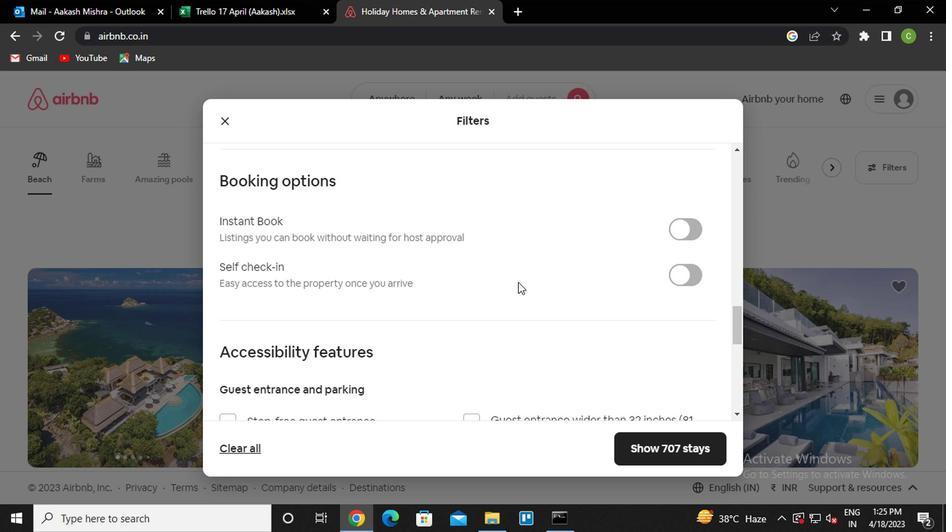
Action: Mouse pressed left at (517, 279)
Screenshot: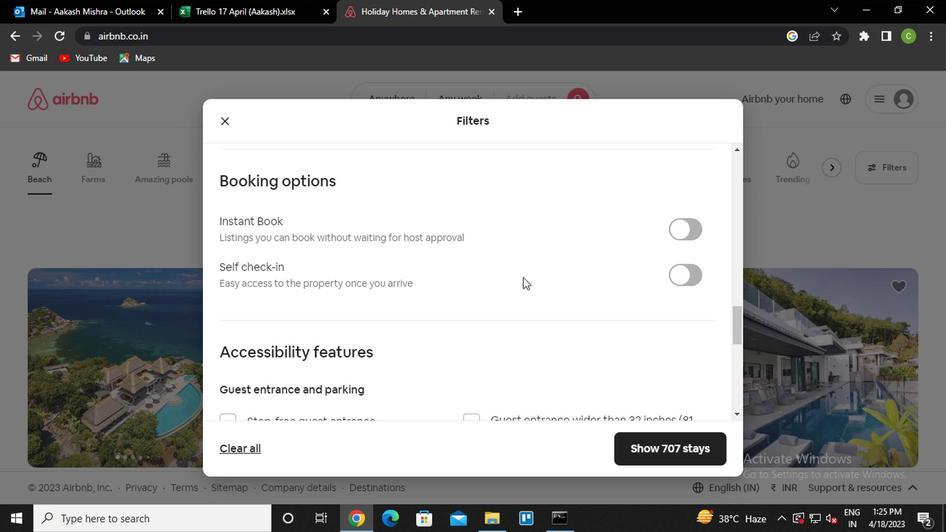 
Action: Mouse moved to (702, 279)
Screenshot: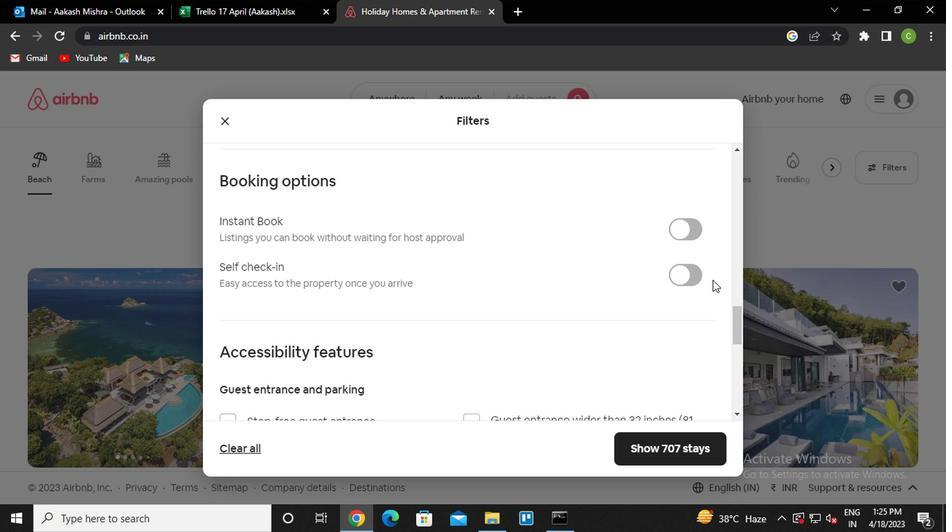 
Action: Mouse pressed left at (702, 279)
Screenshot: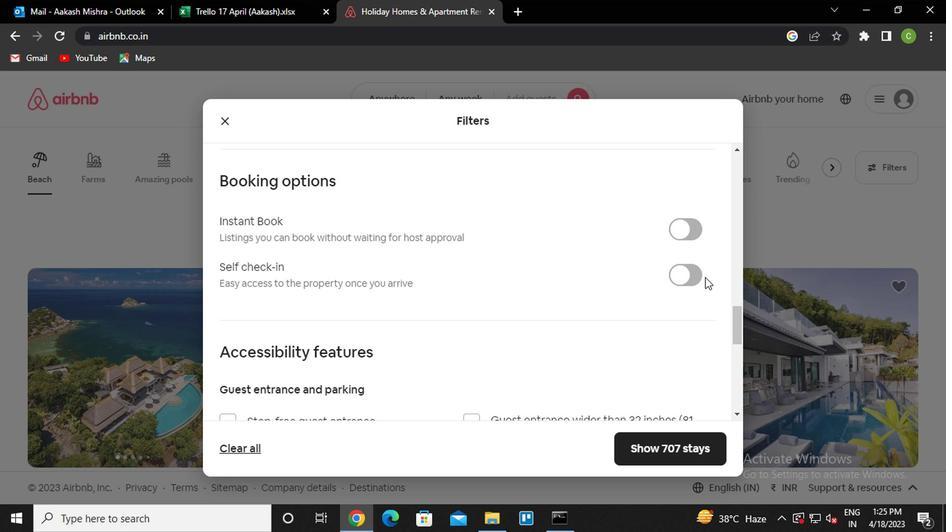 
Action: Mouse moved to (679, 279)
Screenshot: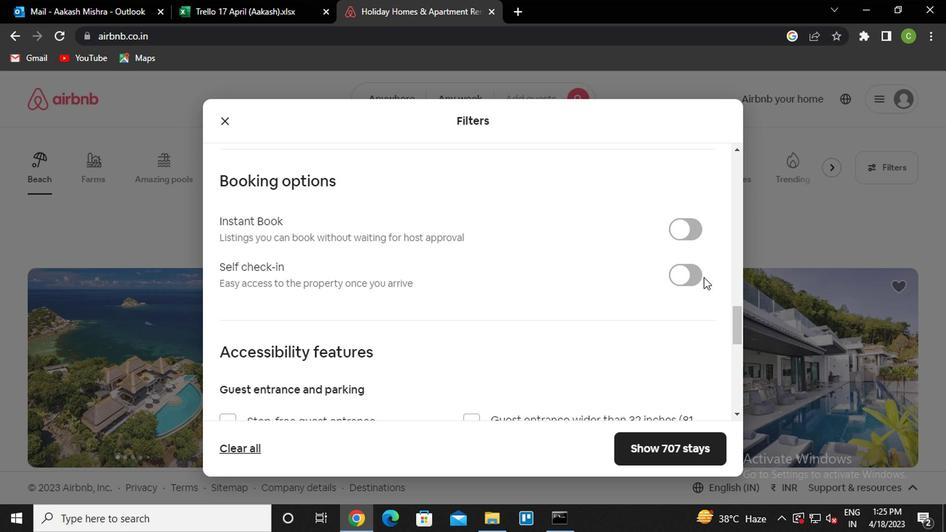 
Action: Mouse pressed left at (679, 279)
Screenshot: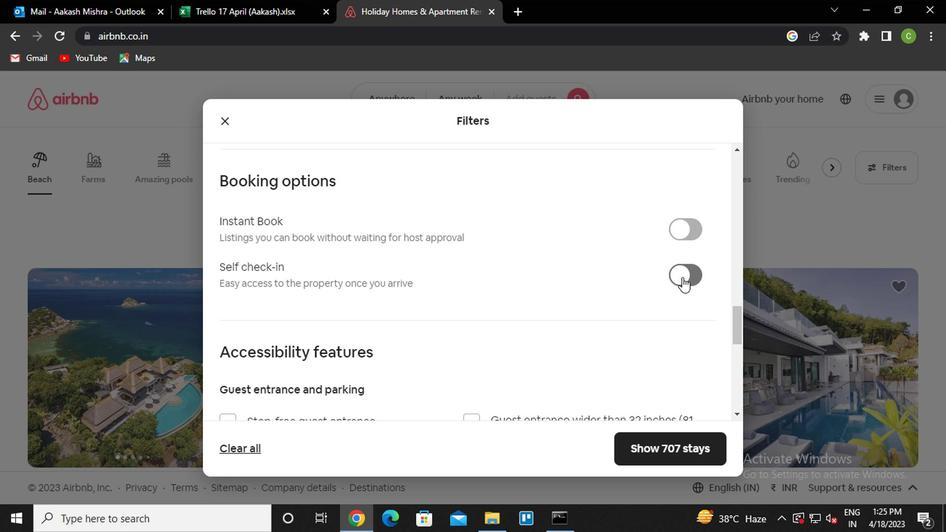 
Action: Mouse moved to (514, 334)
Screenshot: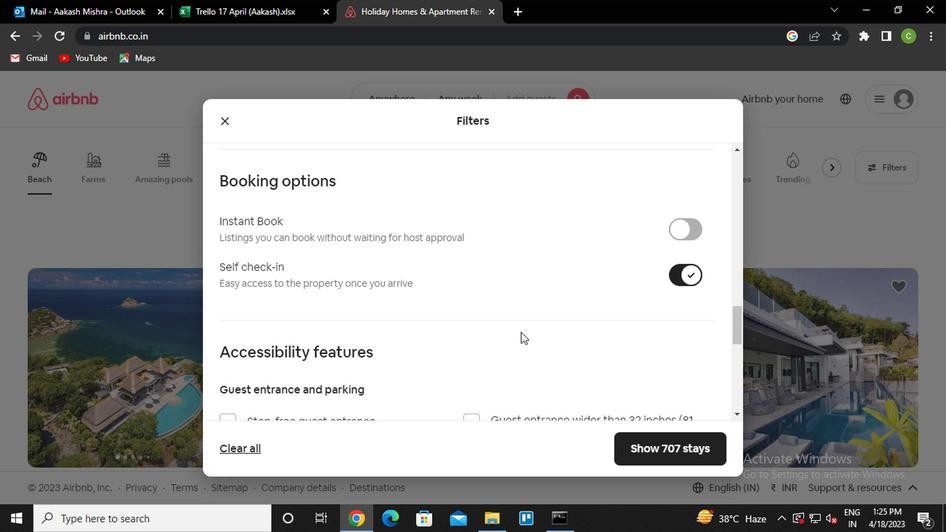 
Action: Mouse scrolled (514, 333) with delta (0, 0)
Screenshot: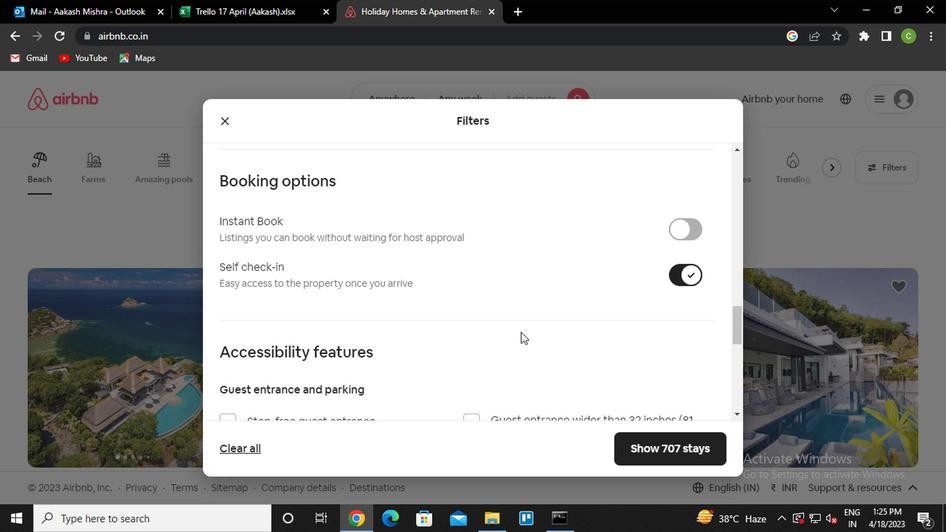 
Action: Mouse moved to (489, 337)
Screenshot: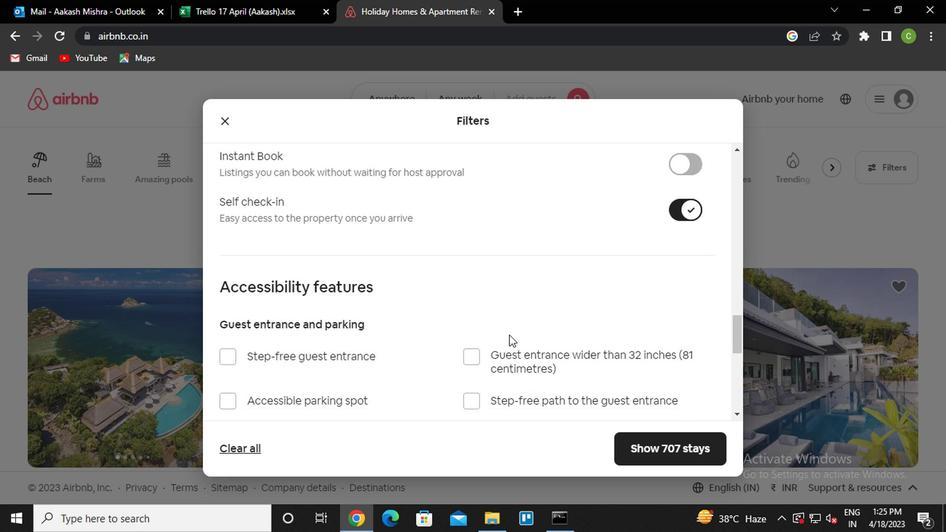 
Action: Mouse scrolled (489, 337) with delta (0, 0)
Screenshot: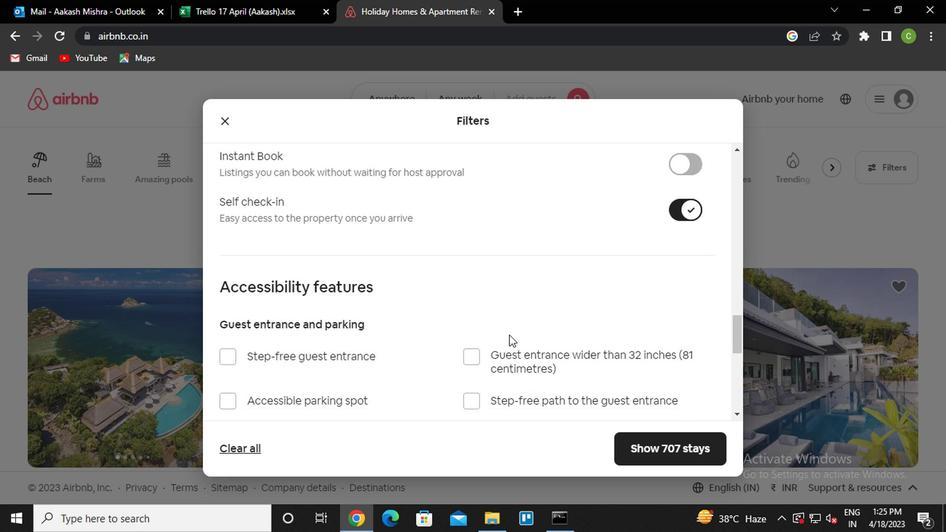 
Action: Mouse moved to (469, 339)
Screenshot: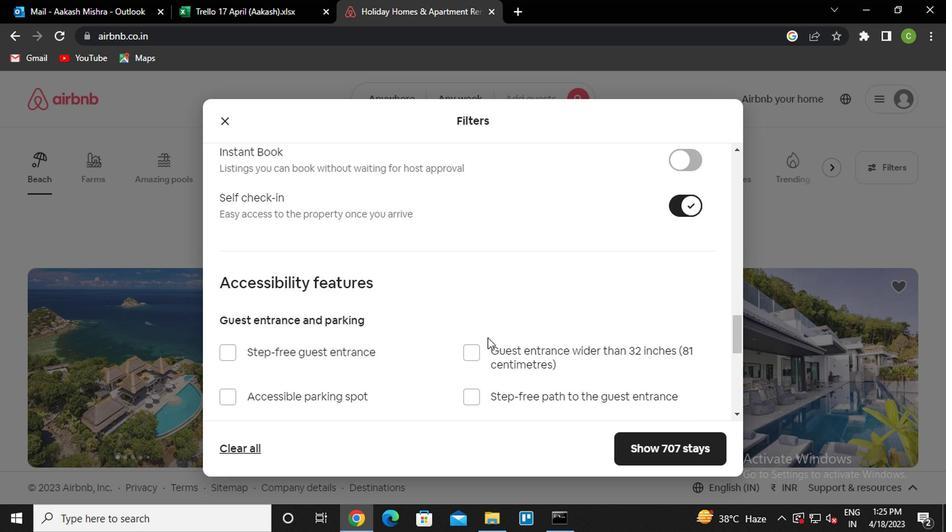 
Action: Mouse scrolled (469, 338) with delta (0, 0)
Screenshot: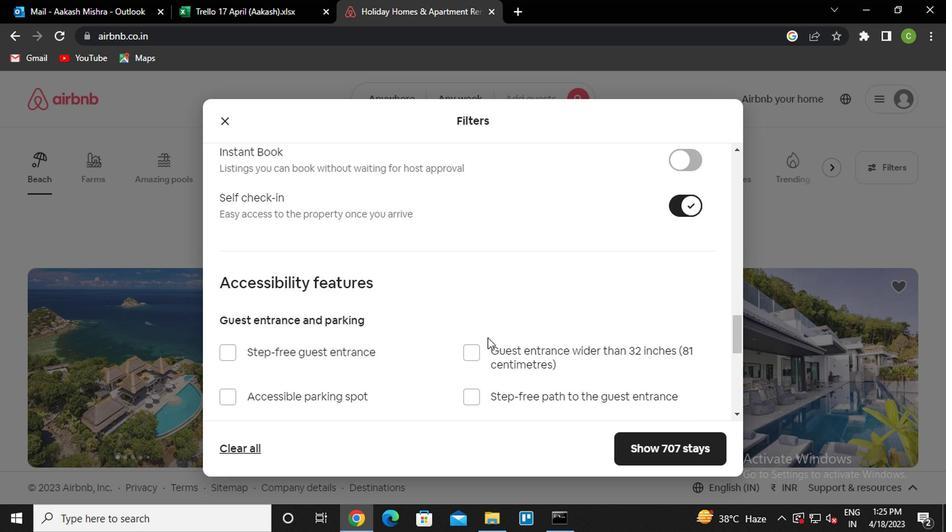 
Action: Mouse moved to (460, 339)
Screenshot: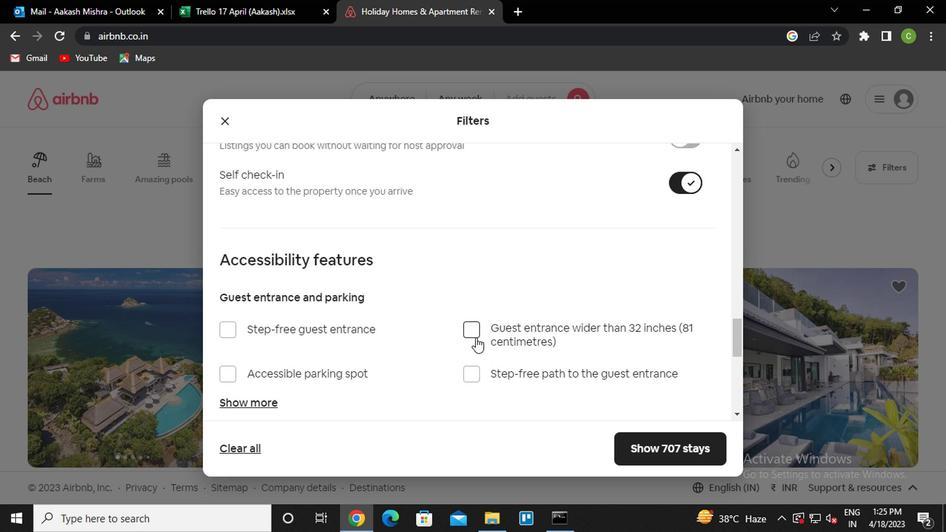 
Action: Mouse scrolled (460, 338) with delta (0, 0)
Screenshot: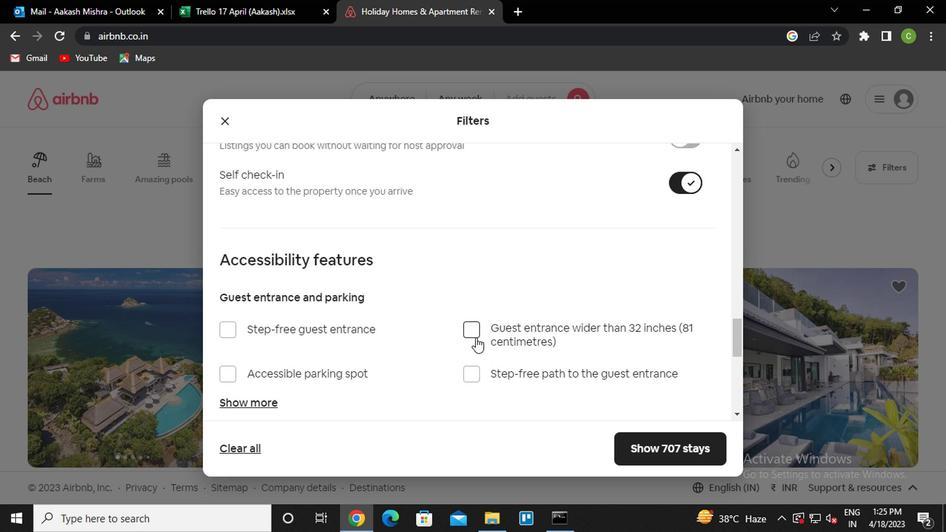 
Action: Mouse moved to (452, 339)
Screenshot: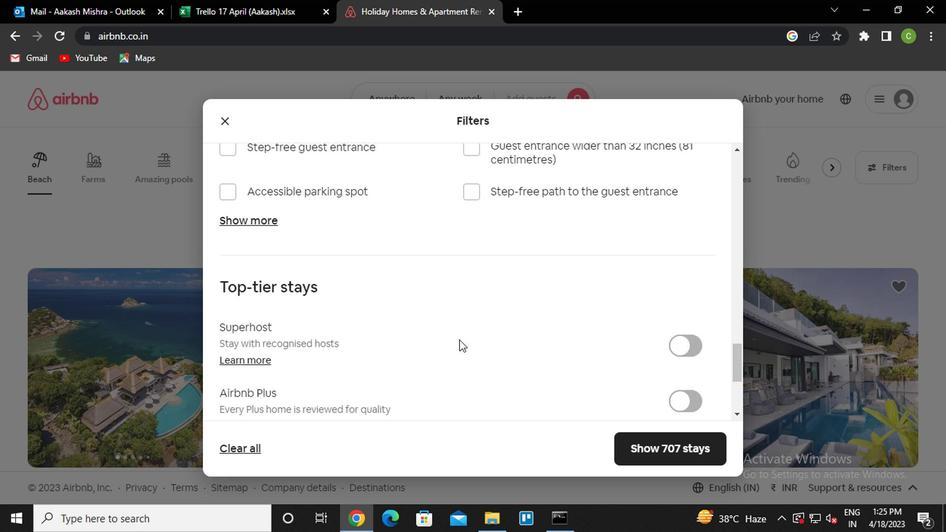 
Action: Mouse scrolled (452, 338) with delta (0, 0)
Screenshot: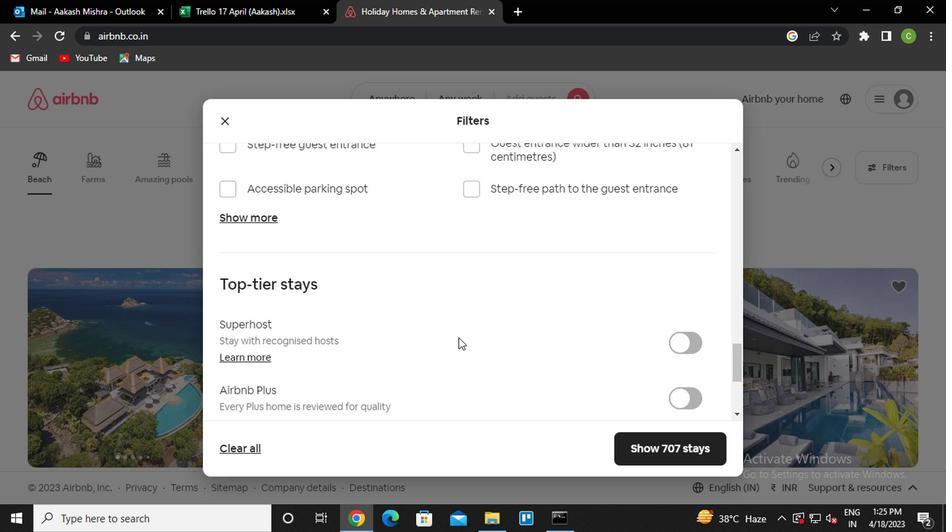 
Action: Mouse scrolled (452, 338) with delta (0, 0)
Screenshot: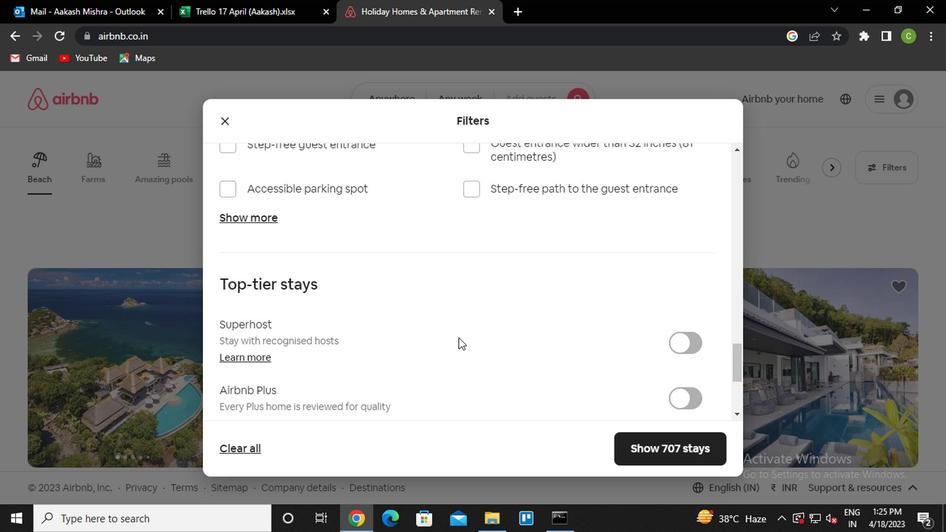 
Action: Mouse scrolled (452, 338) with delta (0, 0)
Screenshot: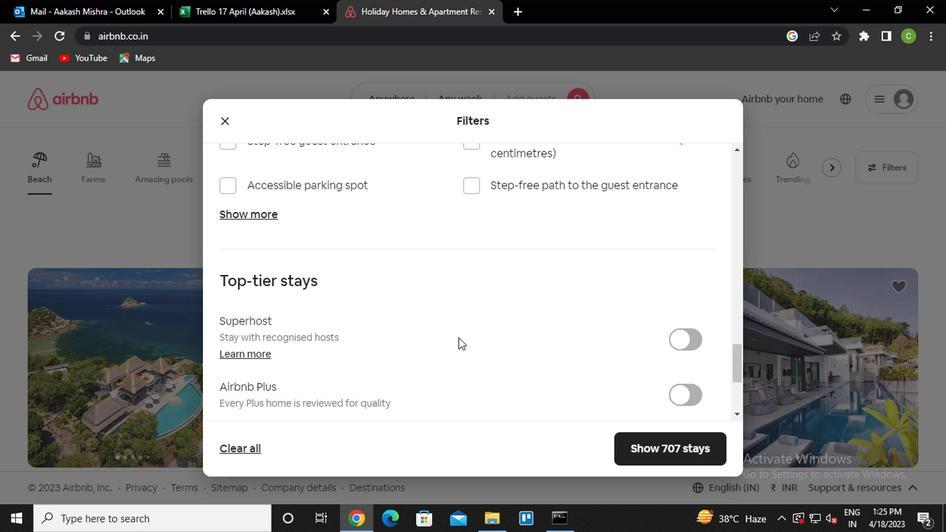 
Action: Mouse moved to (447, 340)
Screenshot: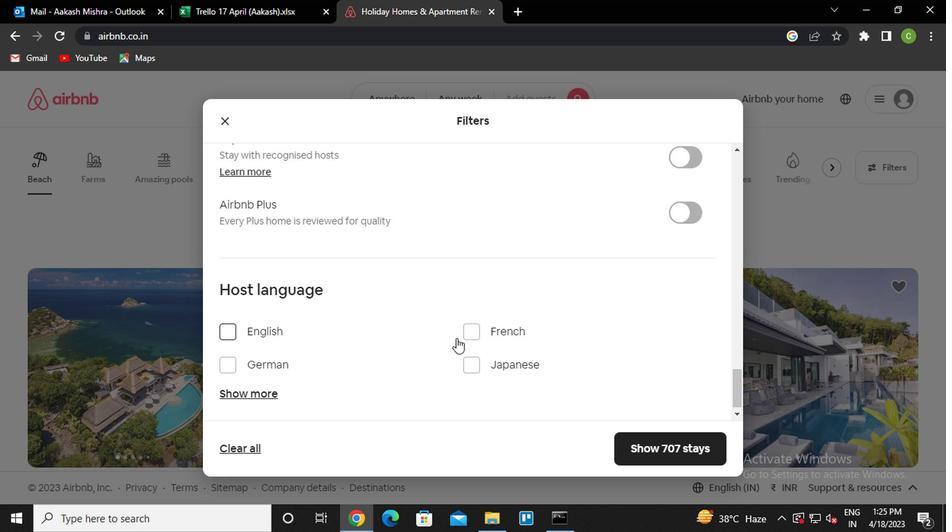 
Action: Mouse scrolled (447, 339) with delta (0, 0)
Screenshot: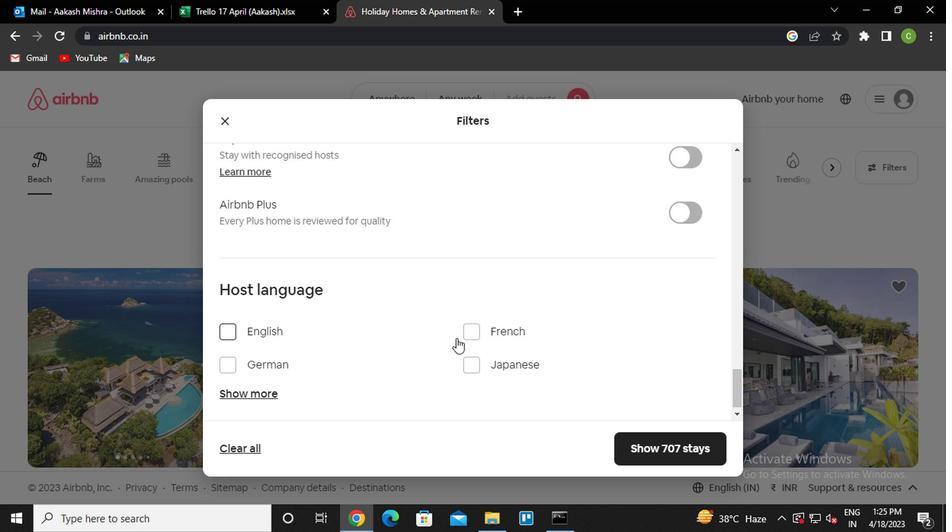 
Action: Mouse moved to (447, 340)
Screenshot: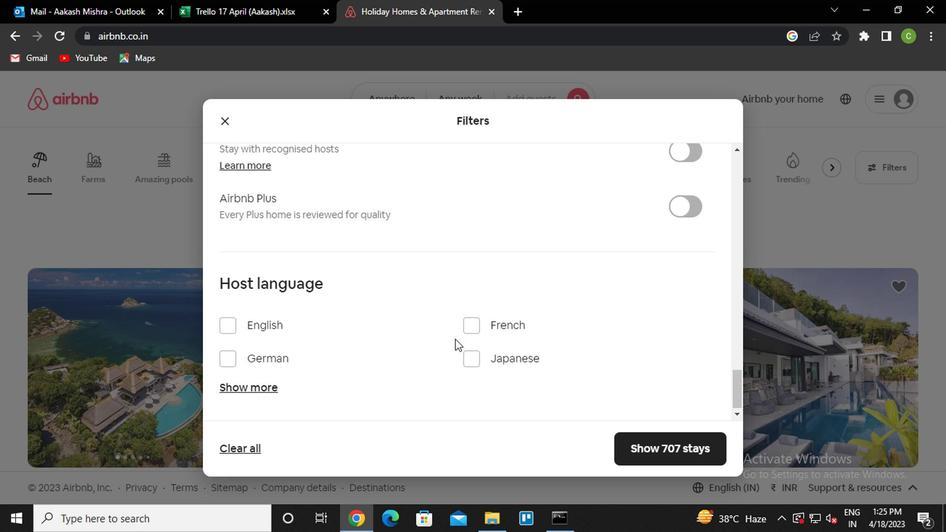 
Action: Mouse scrolled (447, 339) with delta (0, 0)
Screenshot: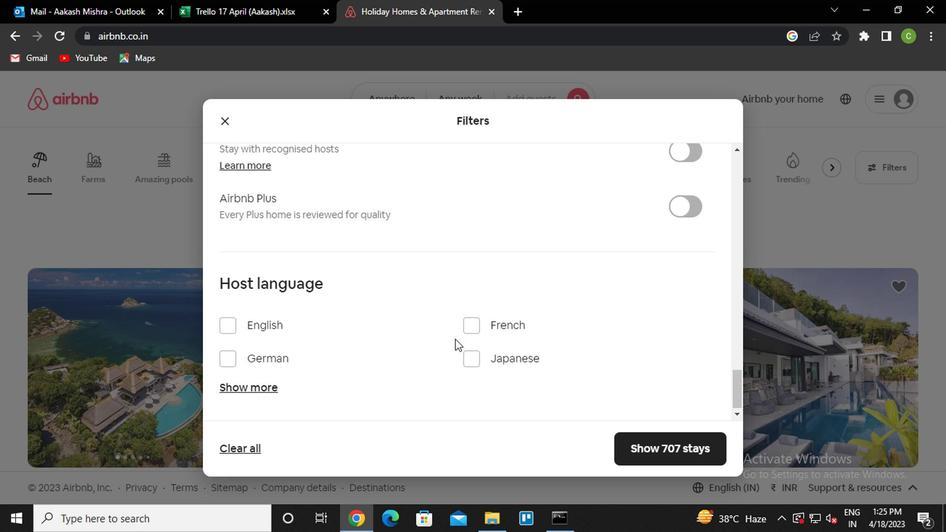 
Action: Mouse moved to (250, 384)
Screenshot: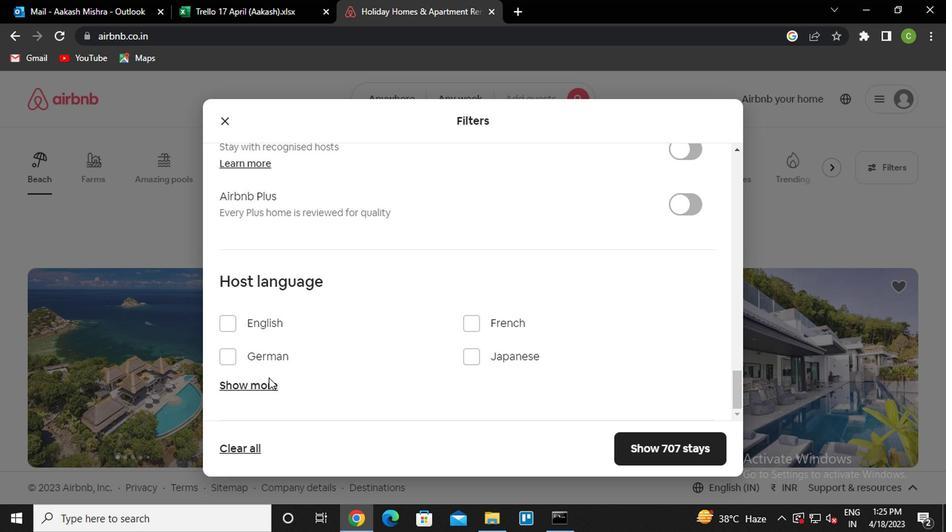 
Action: Mouse pressed left at (250, 384)
Screenshot: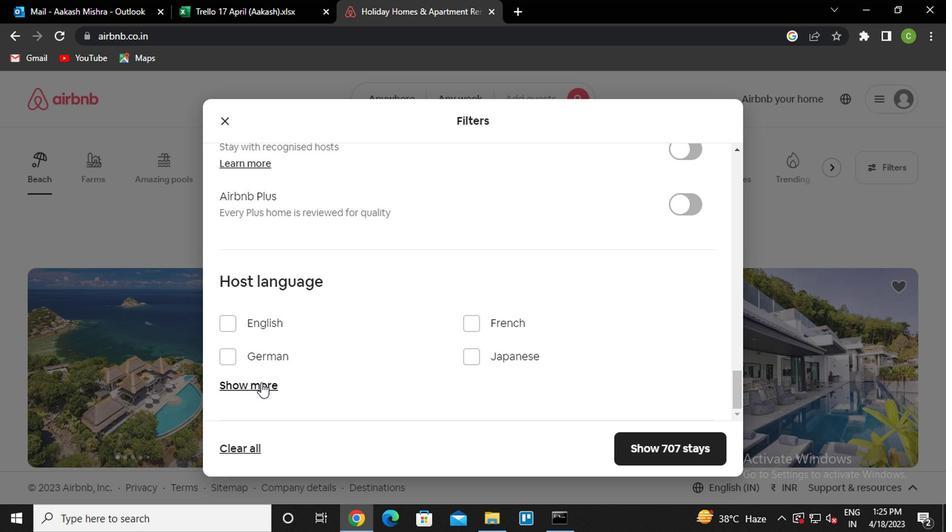 
Action: Mouse moved to (351, 370)
Screenshot: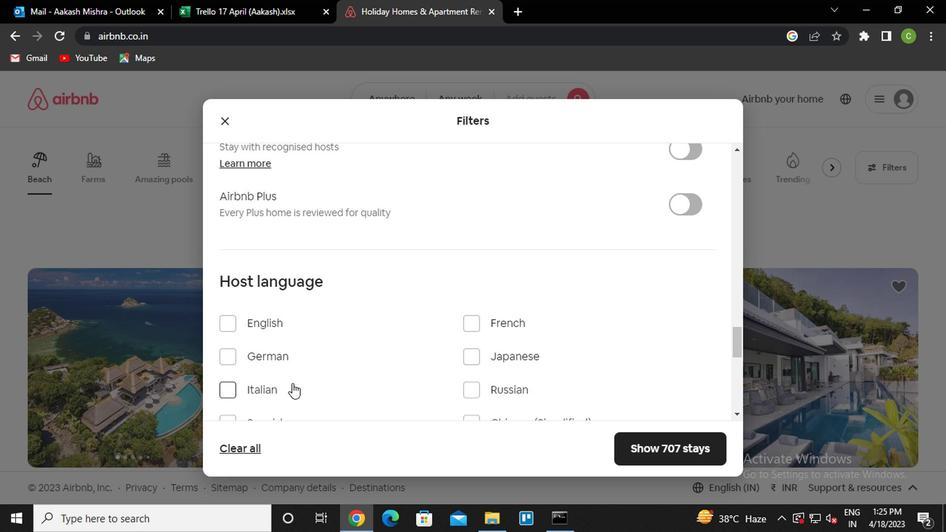 
Action: Mouse scrolled (351, 369) with delta (0, 0)
Screenshot: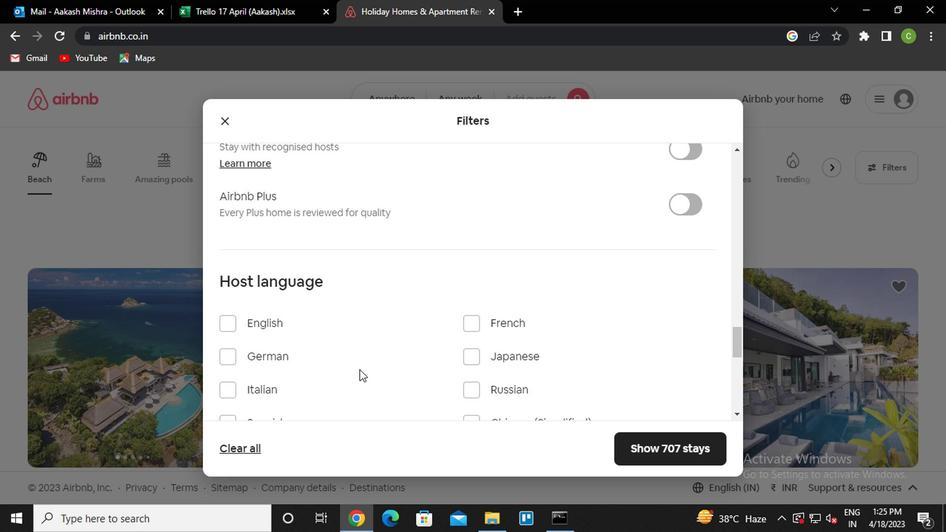
Action: Mouse scrolled (351, 369) with delta (0, 0)
Screenshot: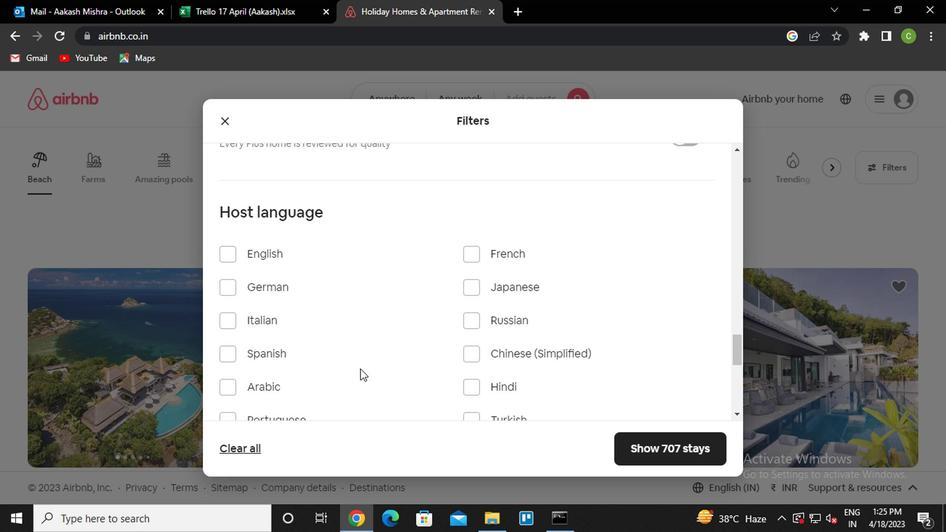 
Action: Mouse scrolled (351, 369) with delta (0, 0)
Screenshot: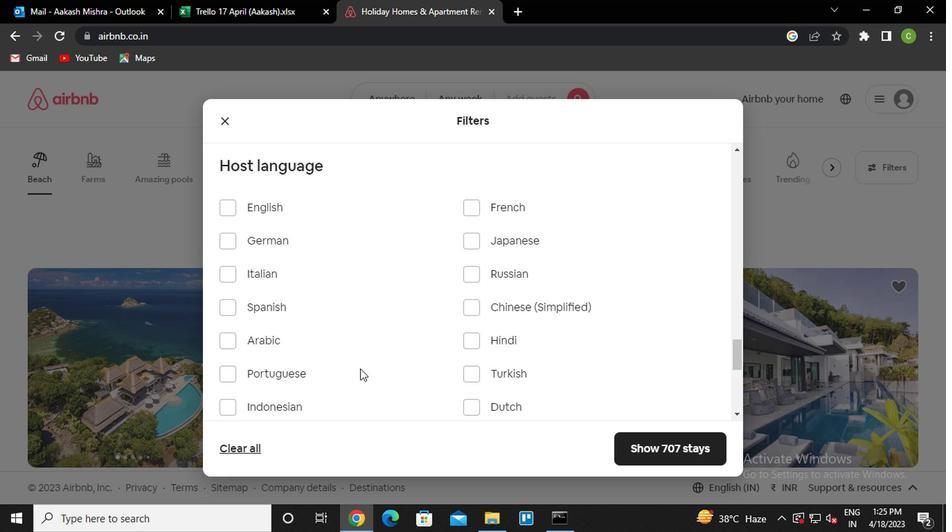 
Action: Mouse moved to (218, 215)
Screenshot: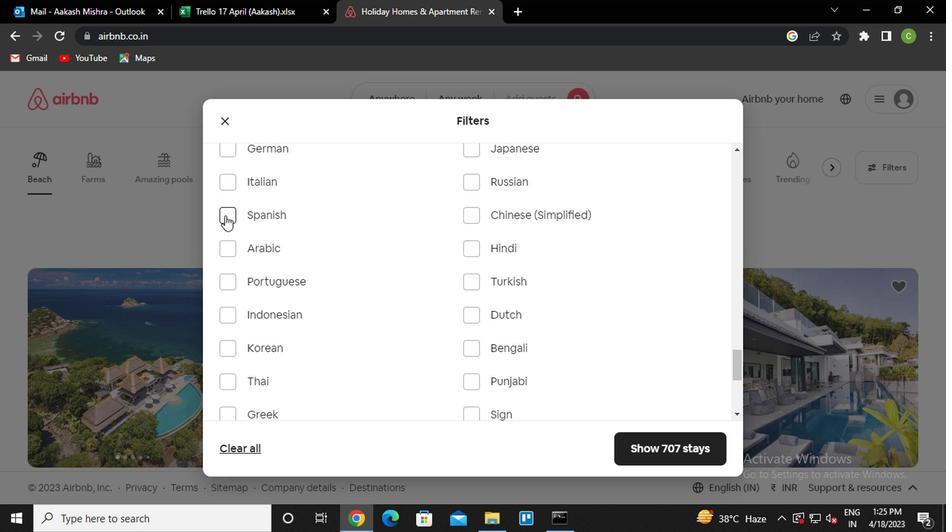 
Action: Mouse pressed left at (218, 215)
Screenshot: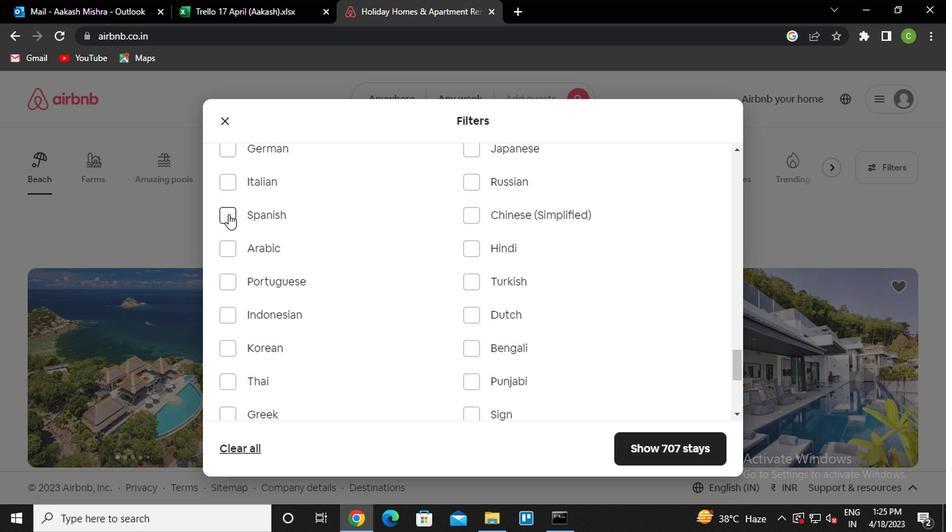 
Action: Mouse moved to (655, 440)
Screenshot: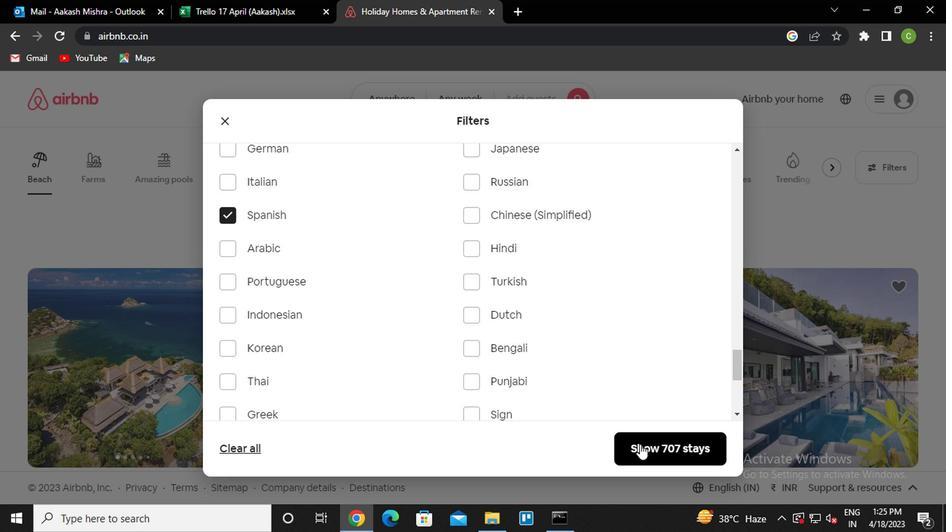 
Action: Mouse pressed left at (655, 440)
Screenshot: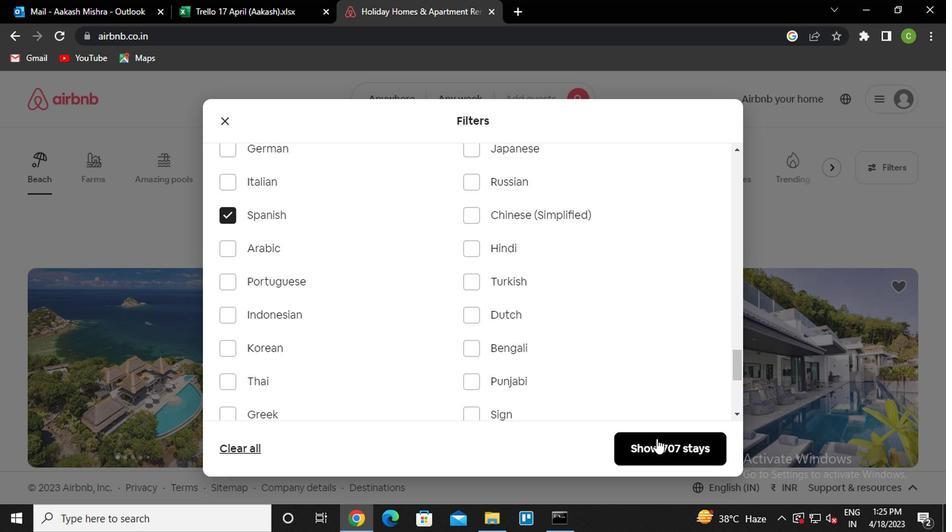 
Action: Mouse moved to (560, 386)
Screenshot: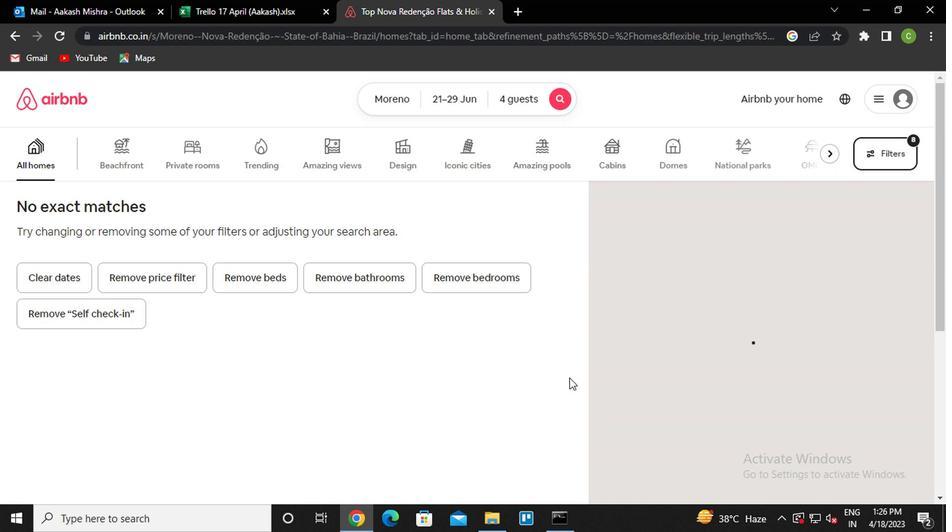 
